 Task: Add Sprouts Organic Pumpkin to the cart.
Action: Mouse pressed left at (31, 102)
Screenshot: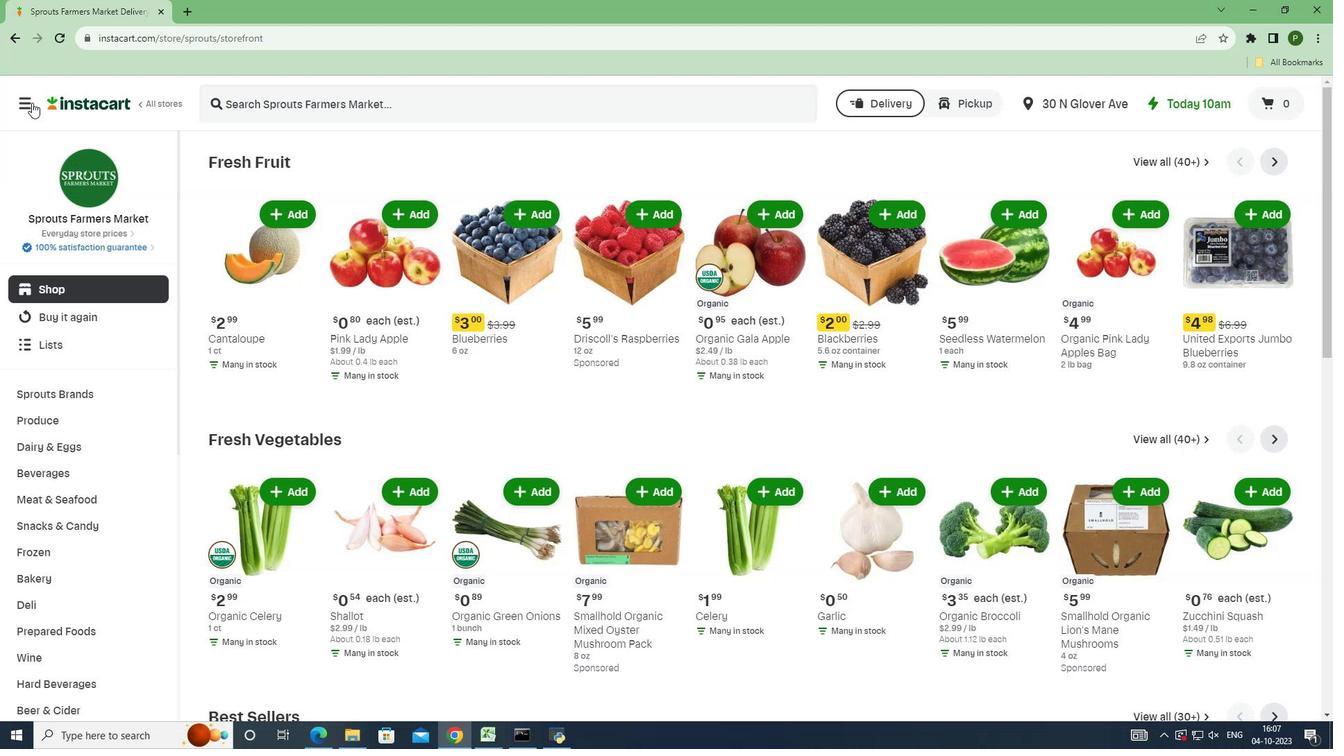 
Action: Mouse moved to (77, 384)
Screenshot: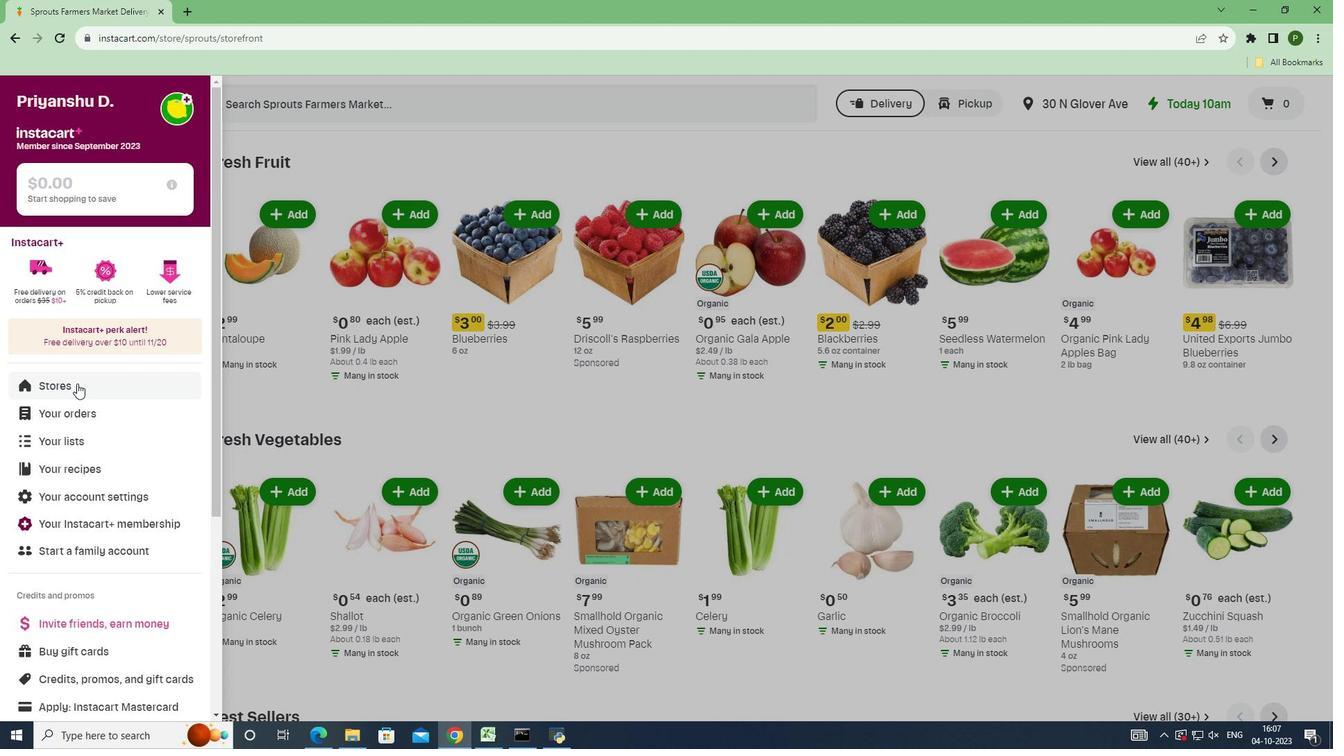 
Action: Mouse pressed left at (77, 384)
Screenshot: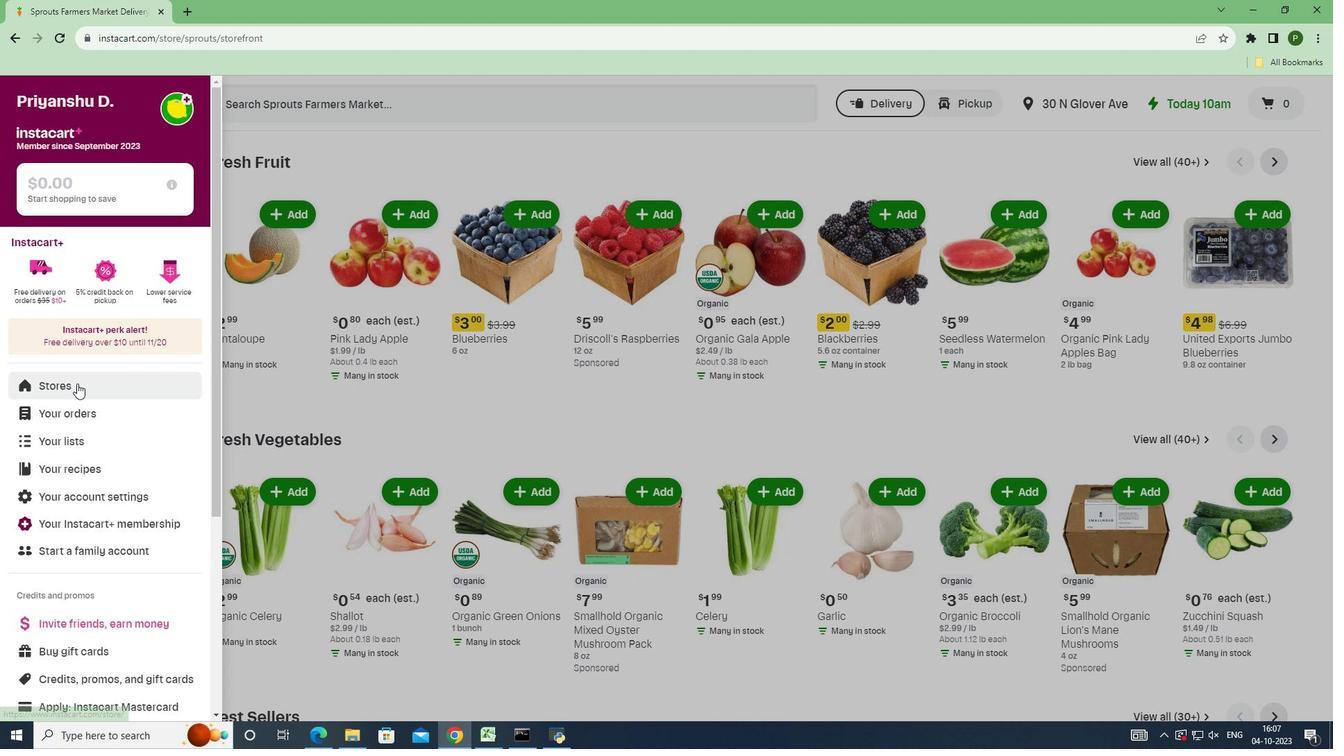 
Action: Mouse moved to (313, 166)
Screenshot: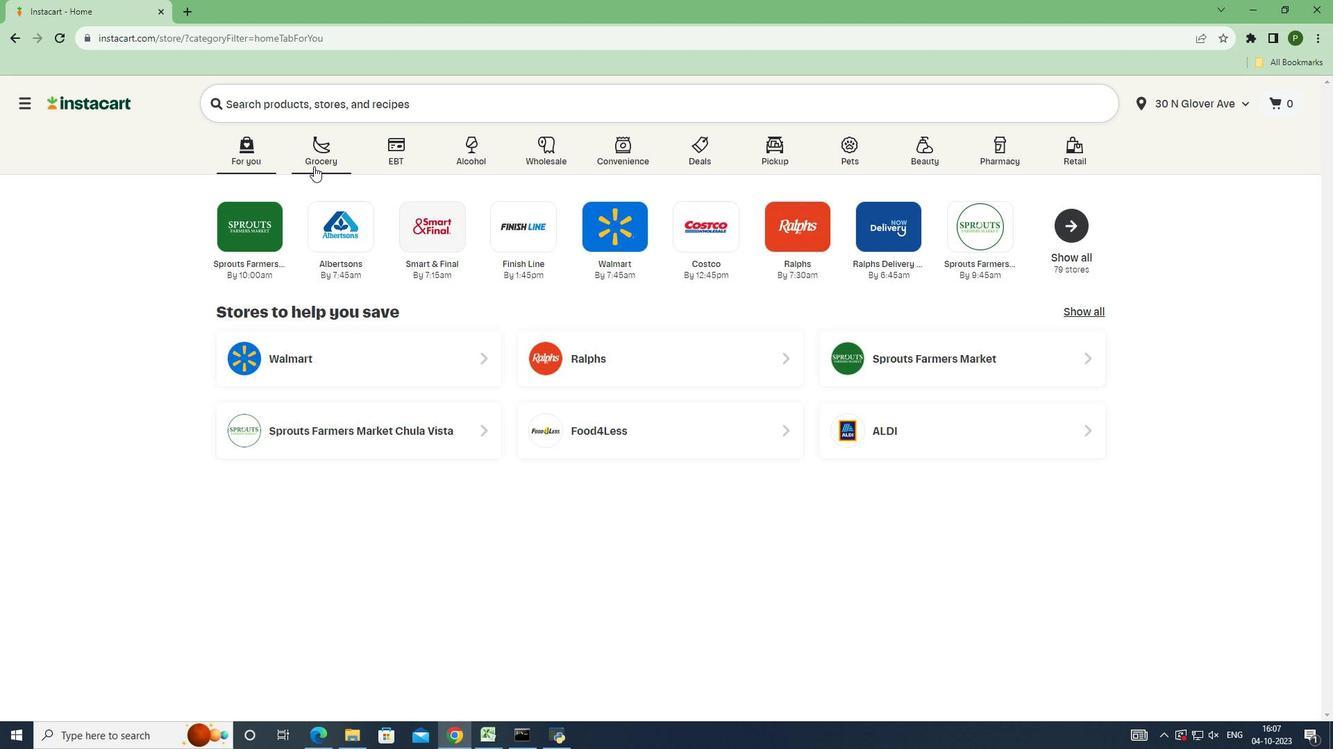 
Action: Mouse pressed left at (313, 166)
Screenshot: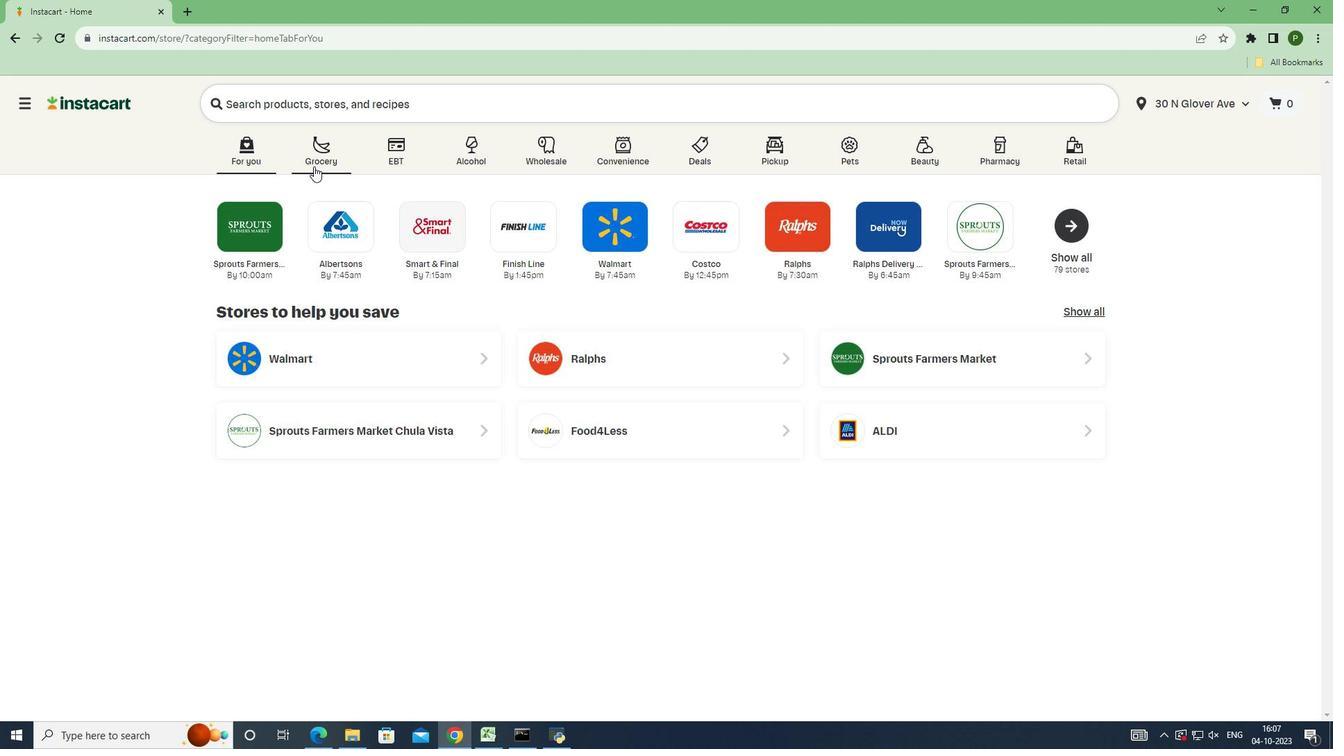 
Action: Mouse moved to (872, 334)
Screenshot: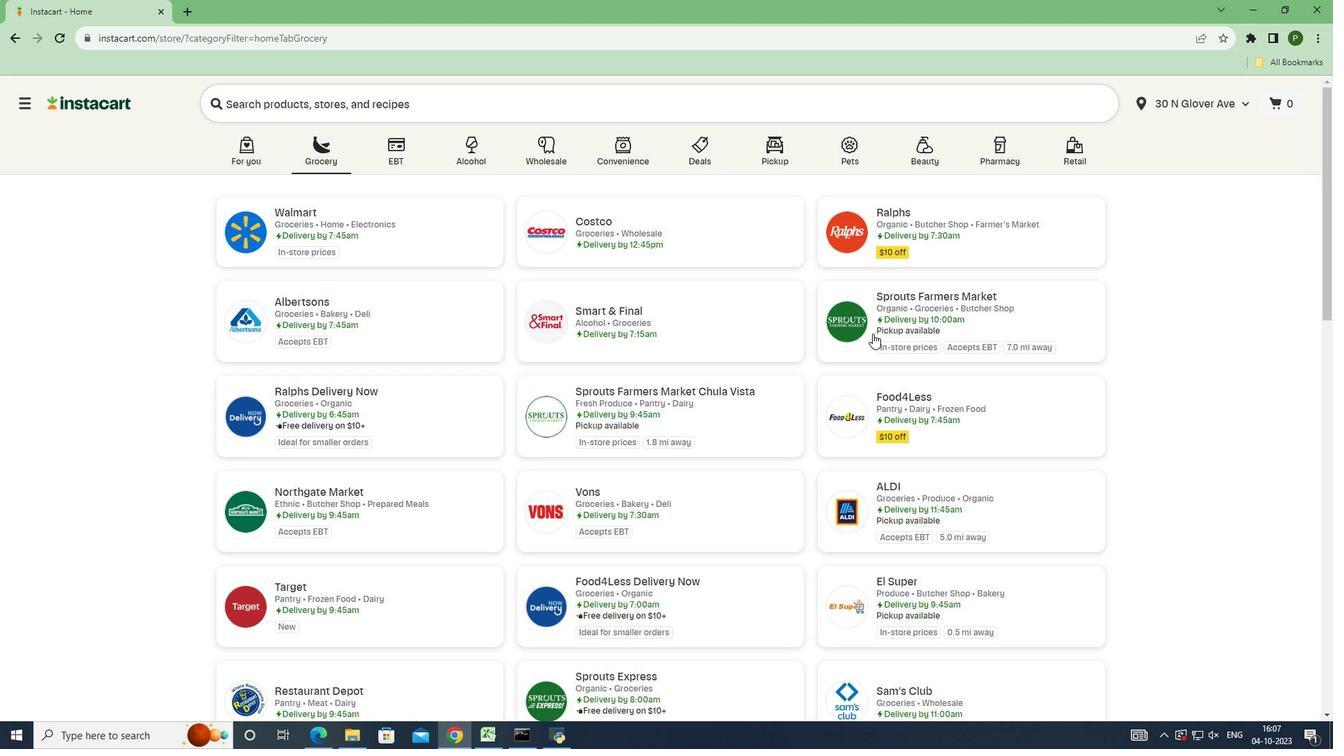 
Action: Mouse pressed left at (872, 334)
Screenshot: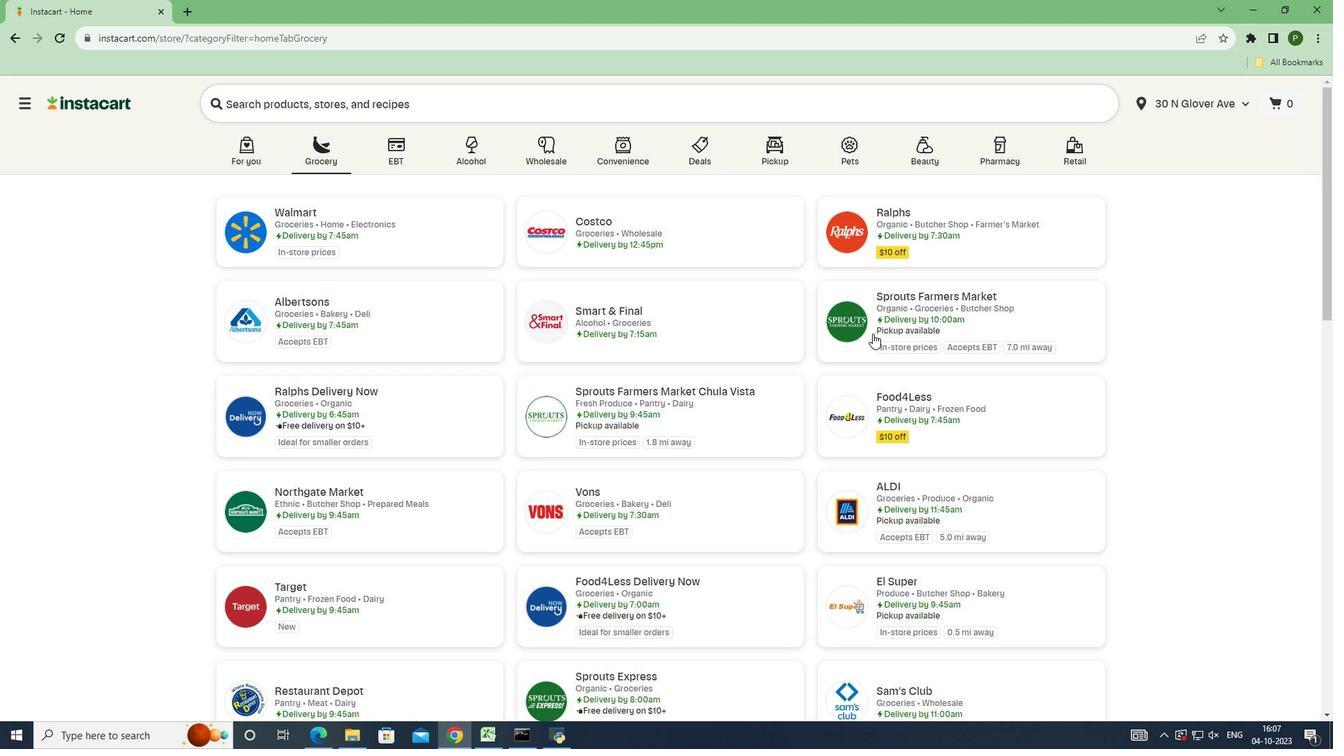 
Action: Mouse moved to (138, 397)
Screenshot: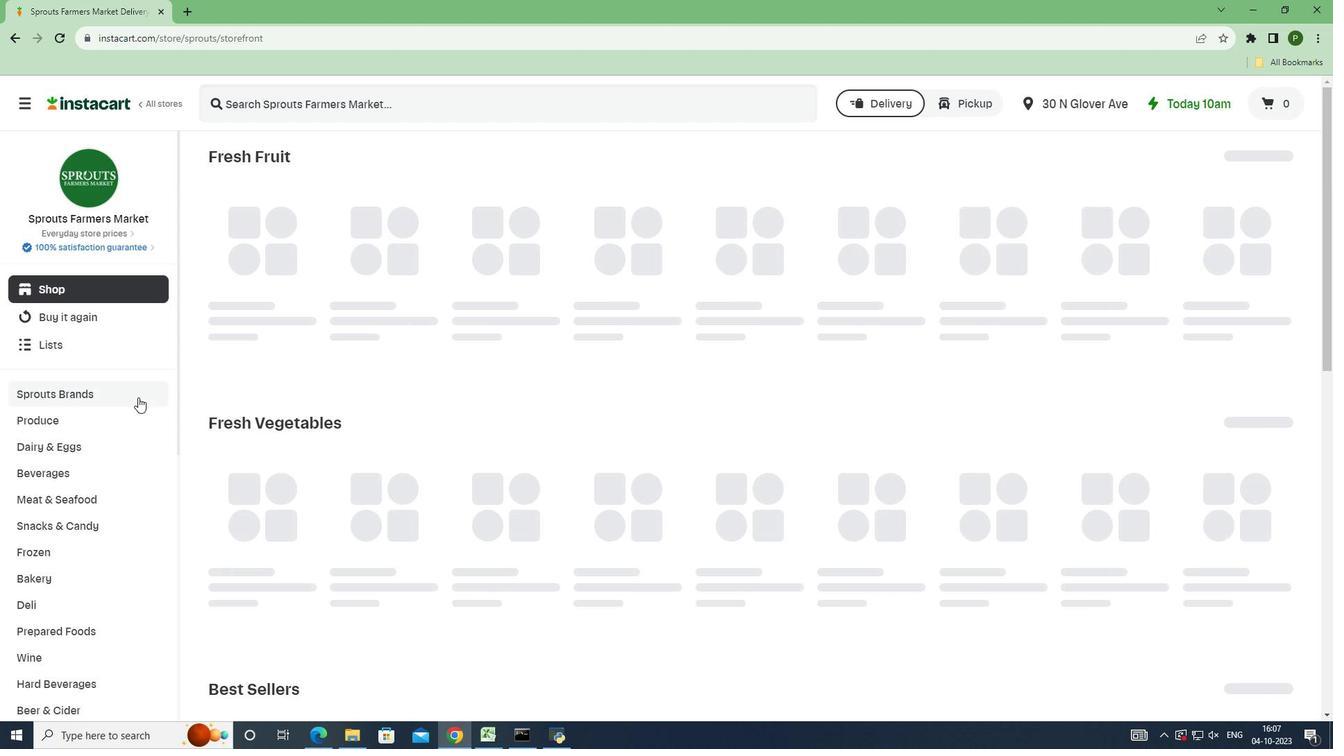 
Action: Mouse pressed left at (138, 397)
Screenshot: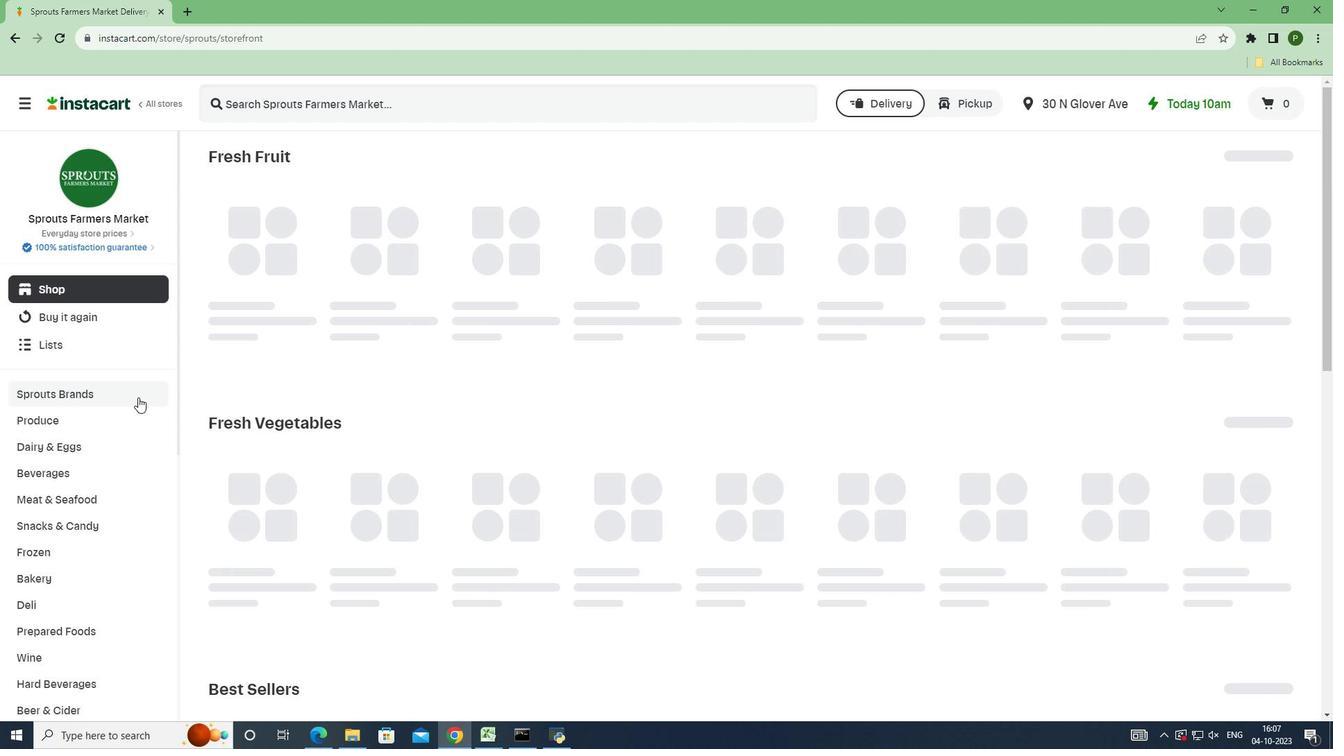 
Action: Mouse moved to (104, 498)
Screenshot: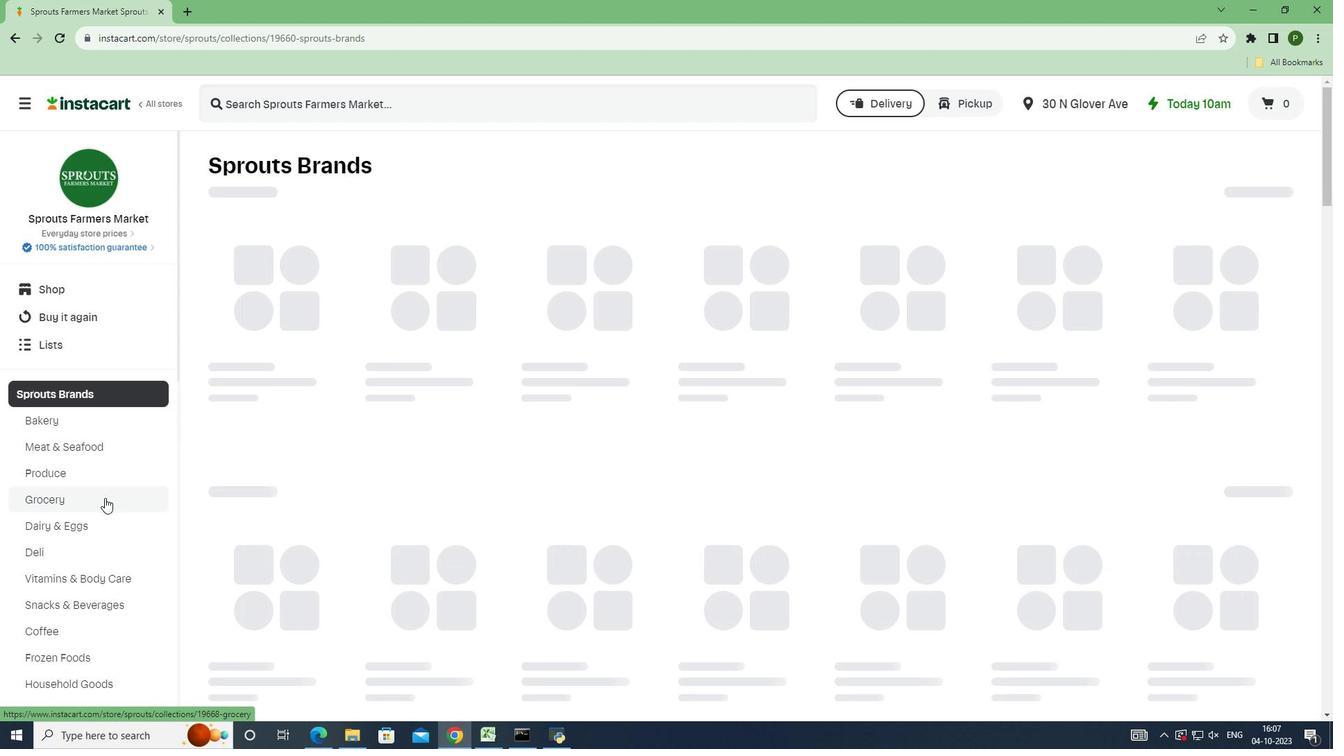 
Action: Mouse pressed left at (104, 498)
Screenshot: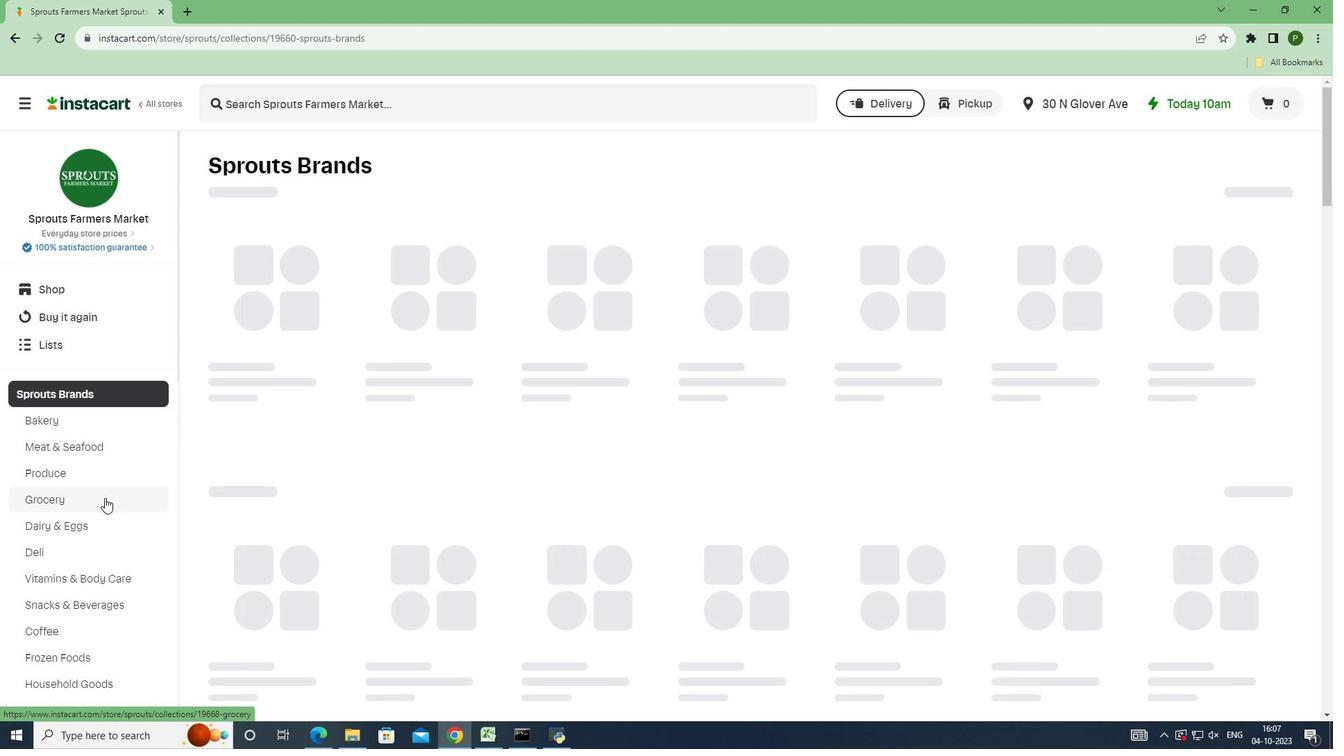 
Action: Mouse moved to (465, 420)
Screenshot: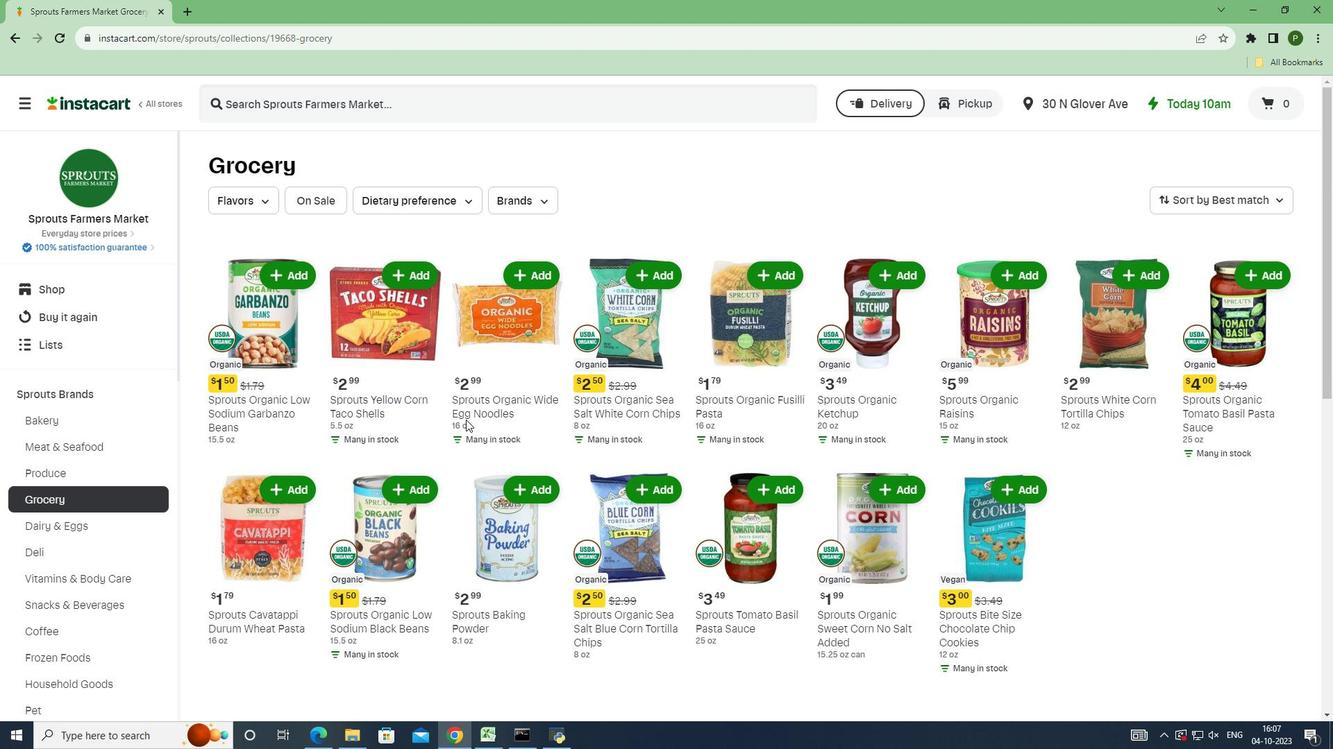 
Action: Mouse scrolled (465, 419) with delta (0, 0)
Screenshot: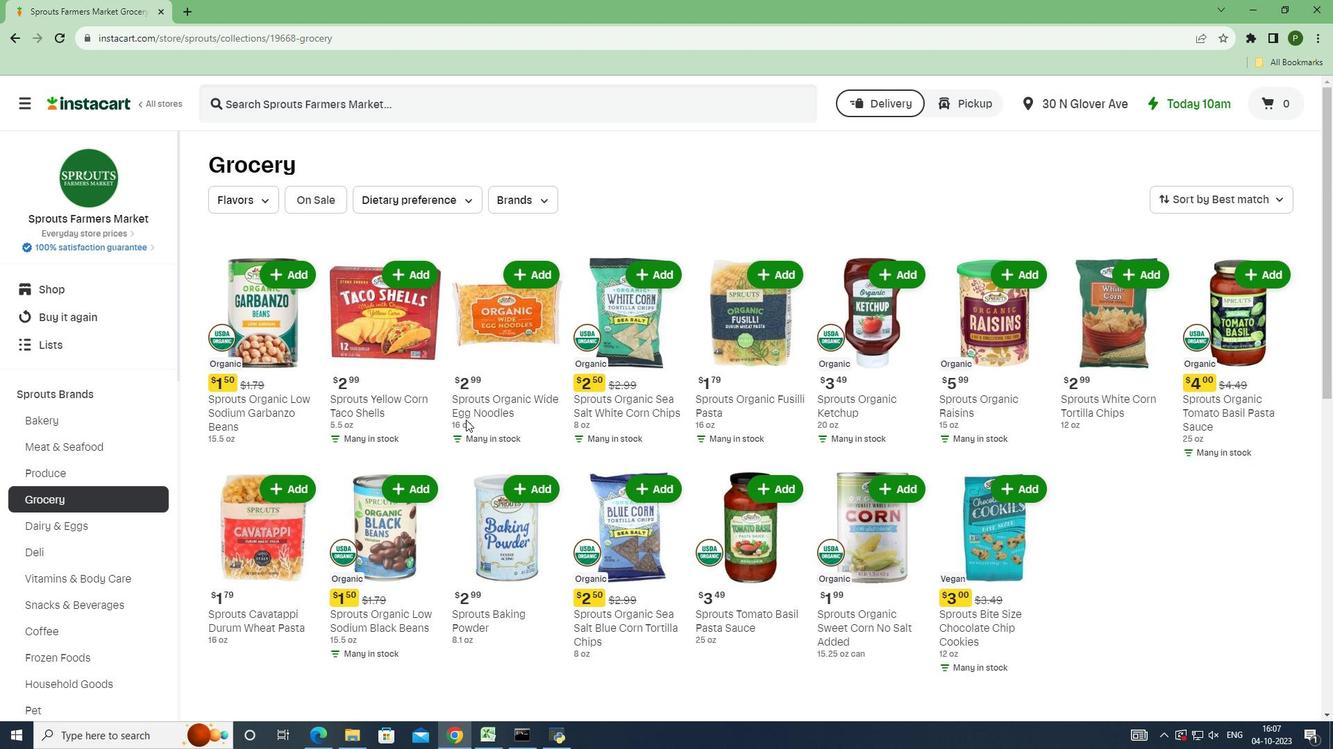
Action: Mouse scrolled (465, 419) with delta (0, 0)
Screenshot: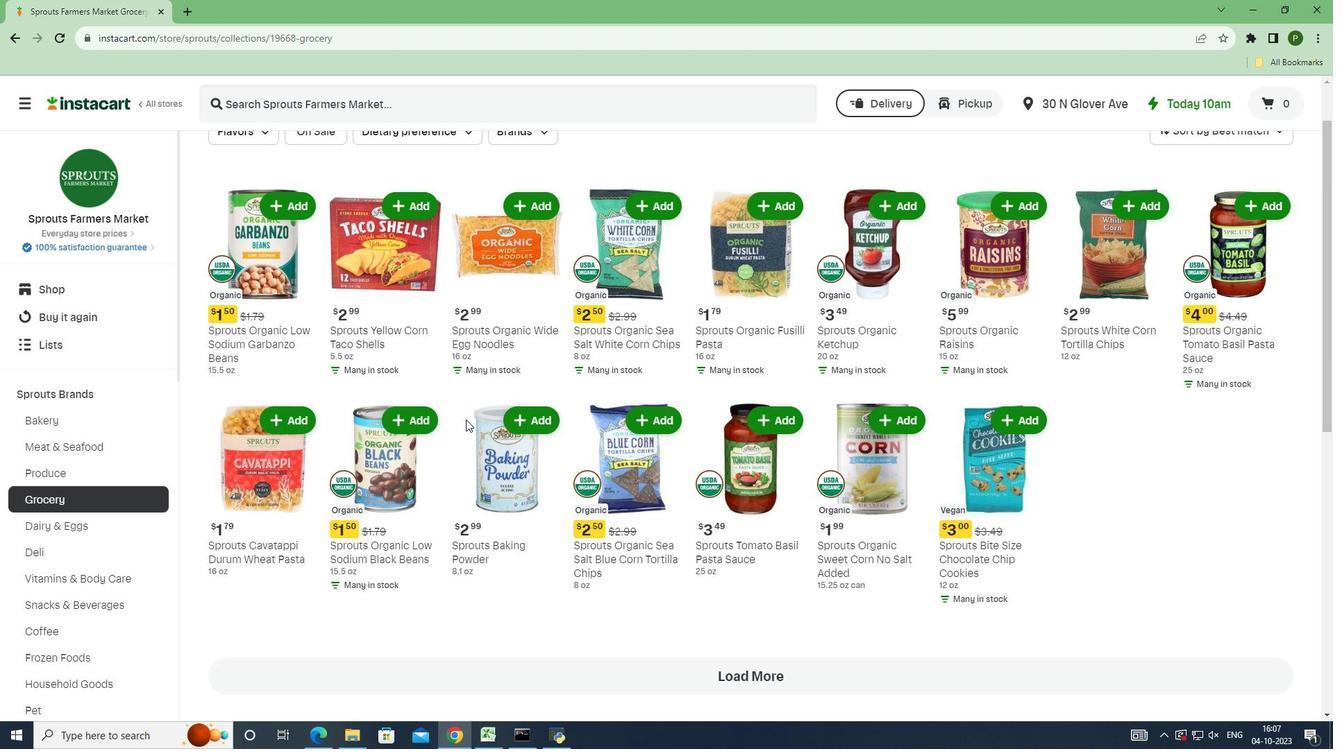 
Action: Mouse scrolled (465, 419) with delta (0, 0)
Screenshot: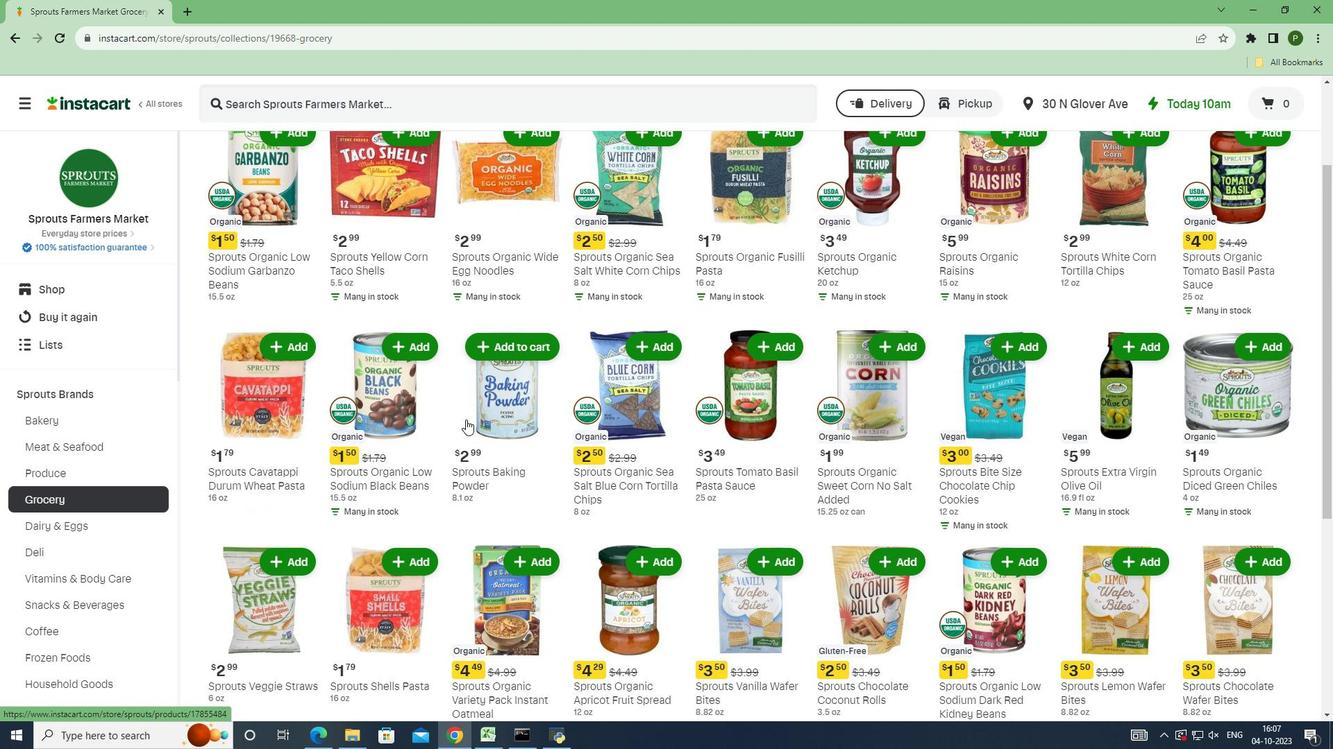 
Action: Mouse scrolled (465, 419) with delta (0, 0)
Screenshot: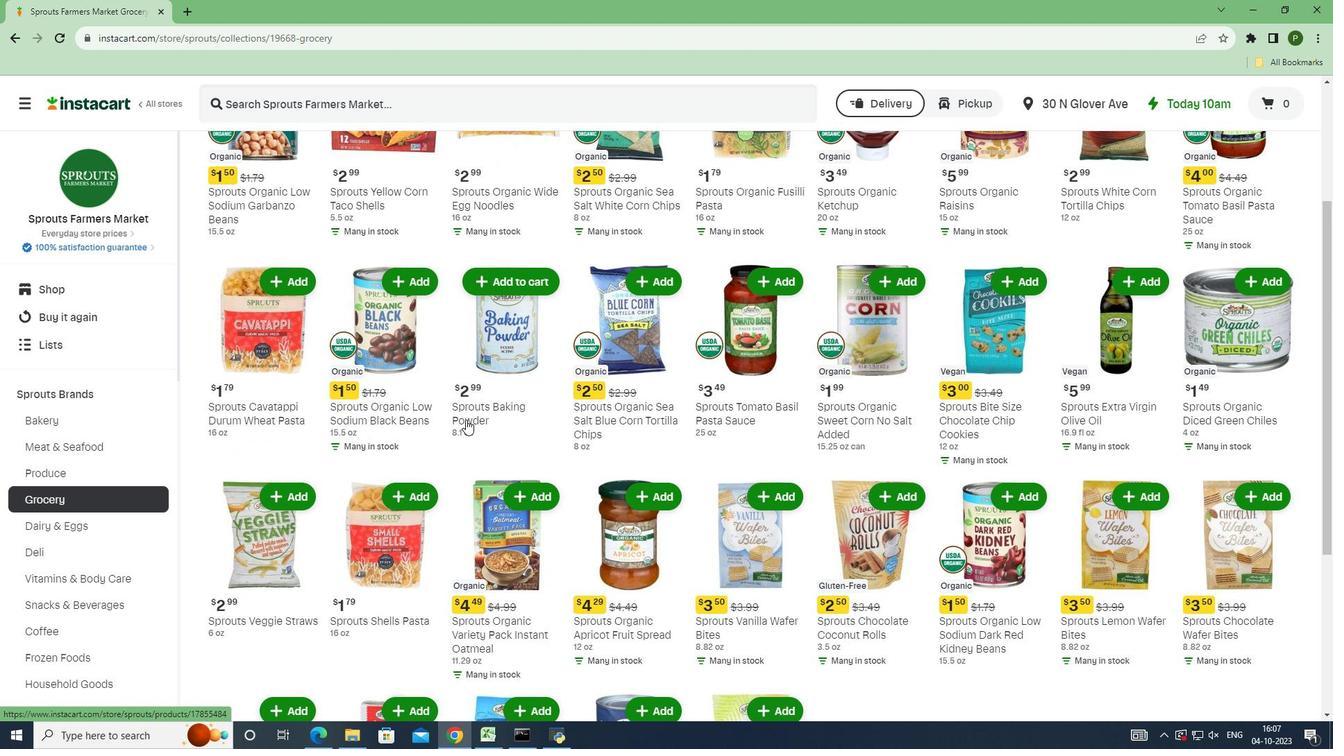 
Action: Mouse scrolled (465, 419) with delta (0, 0)
Screenshot: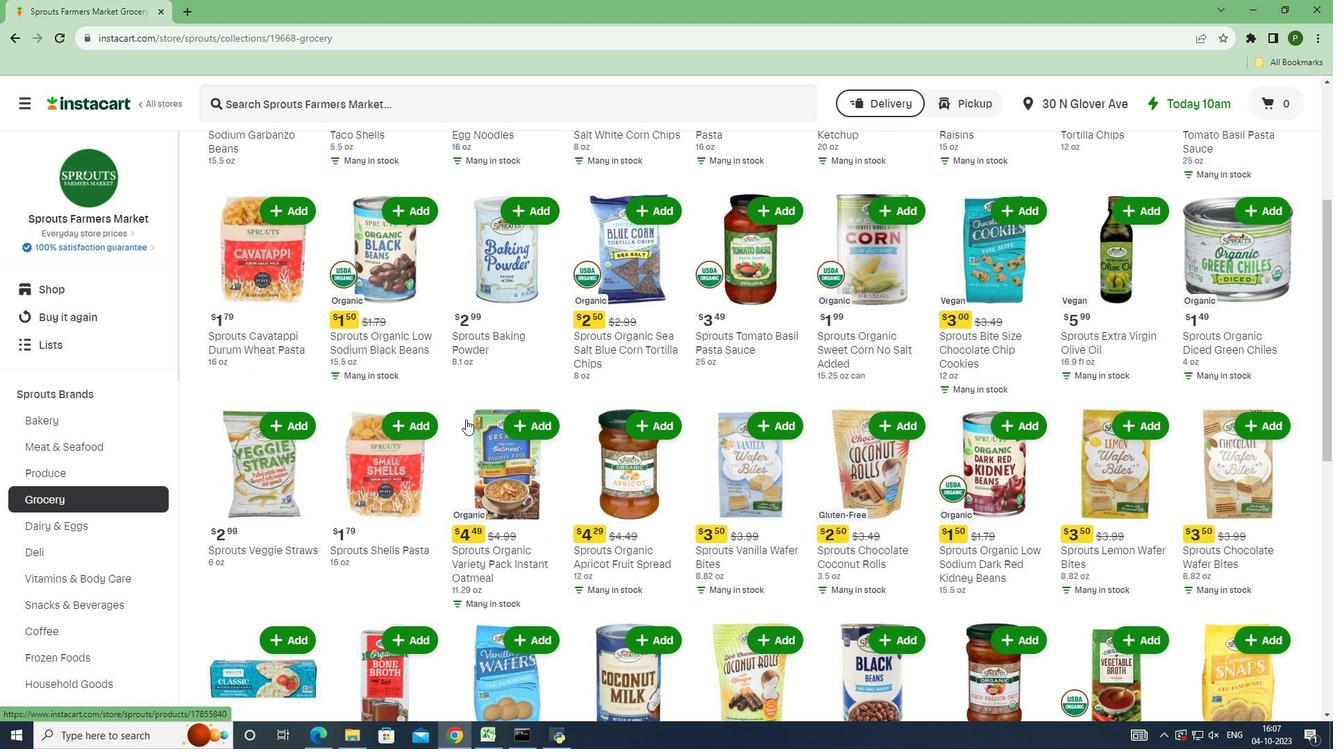 
Action: Mouse scrolled (465, 419) with delta (0, 0)
Screenshot: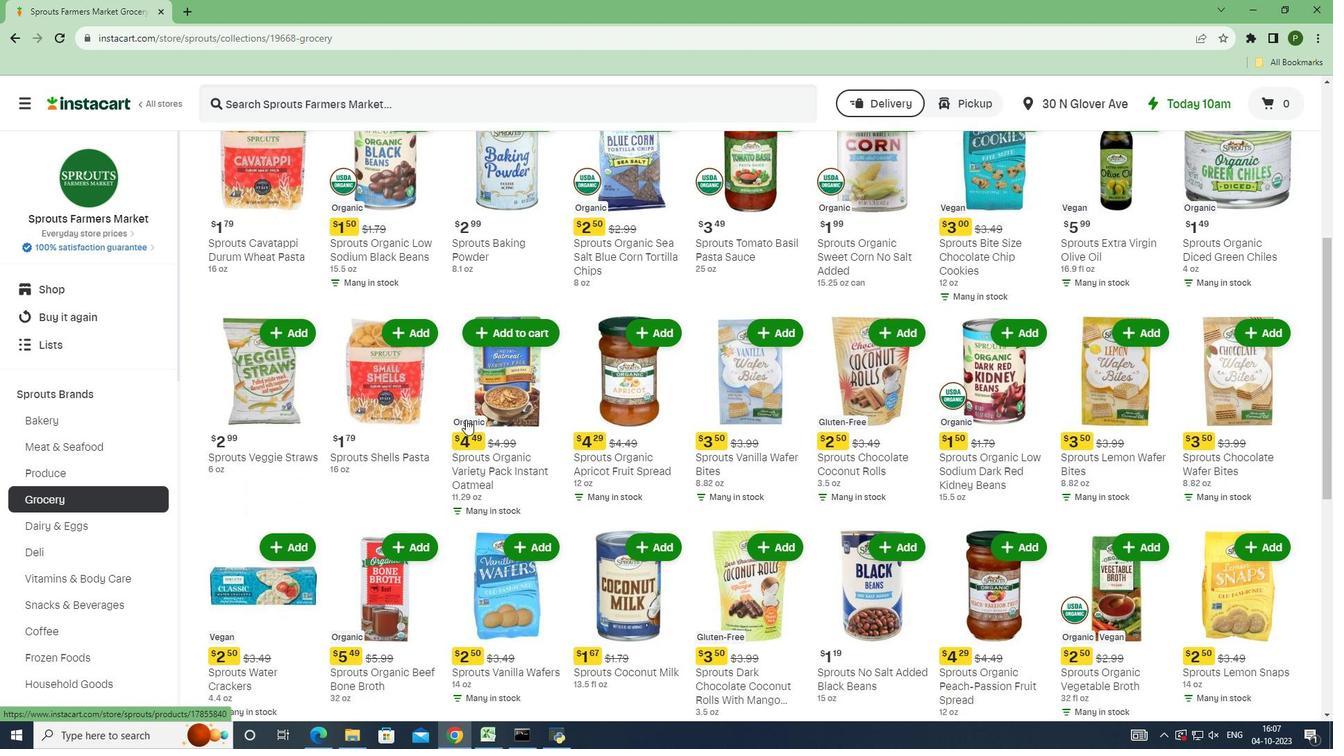 
Action: Mouse scrolled (465, 419) with delta (0, 0)
Screenshot: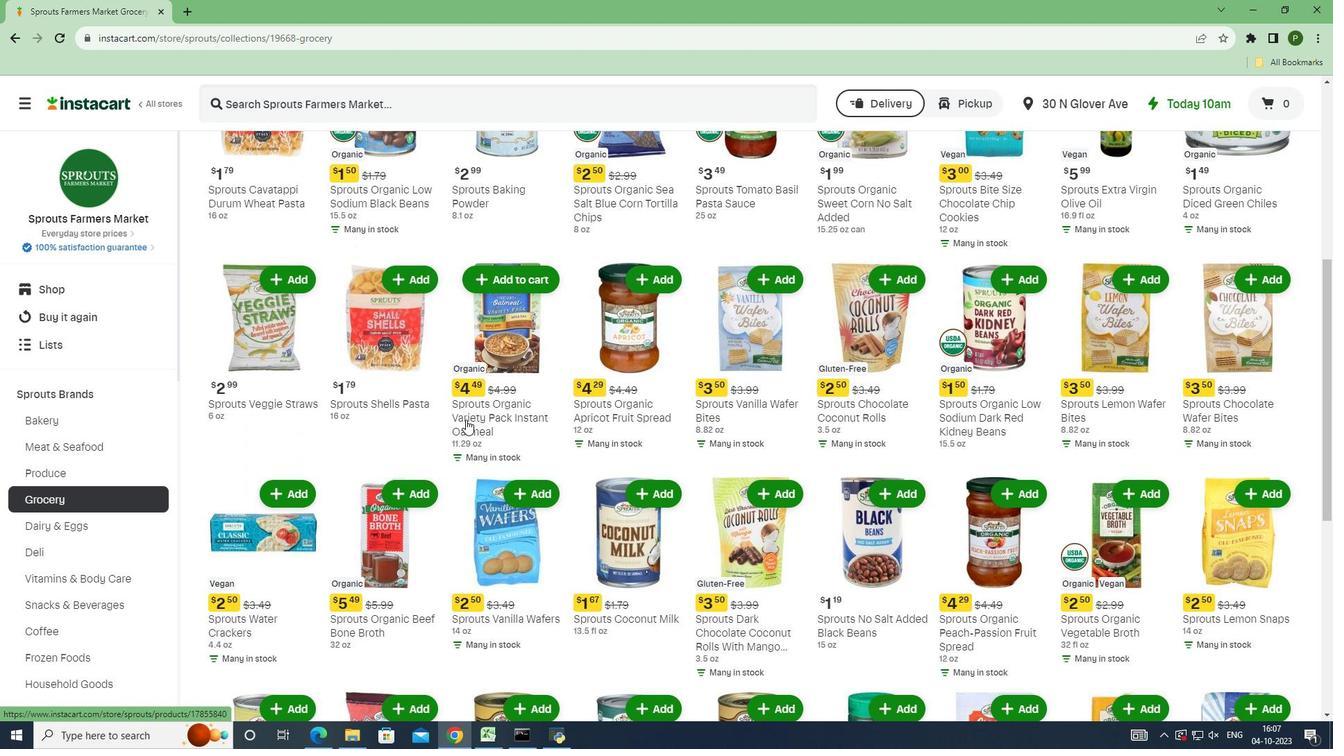 
Action: Mouse scrolled (465, 419) with delta (0, 0)
Screenshot: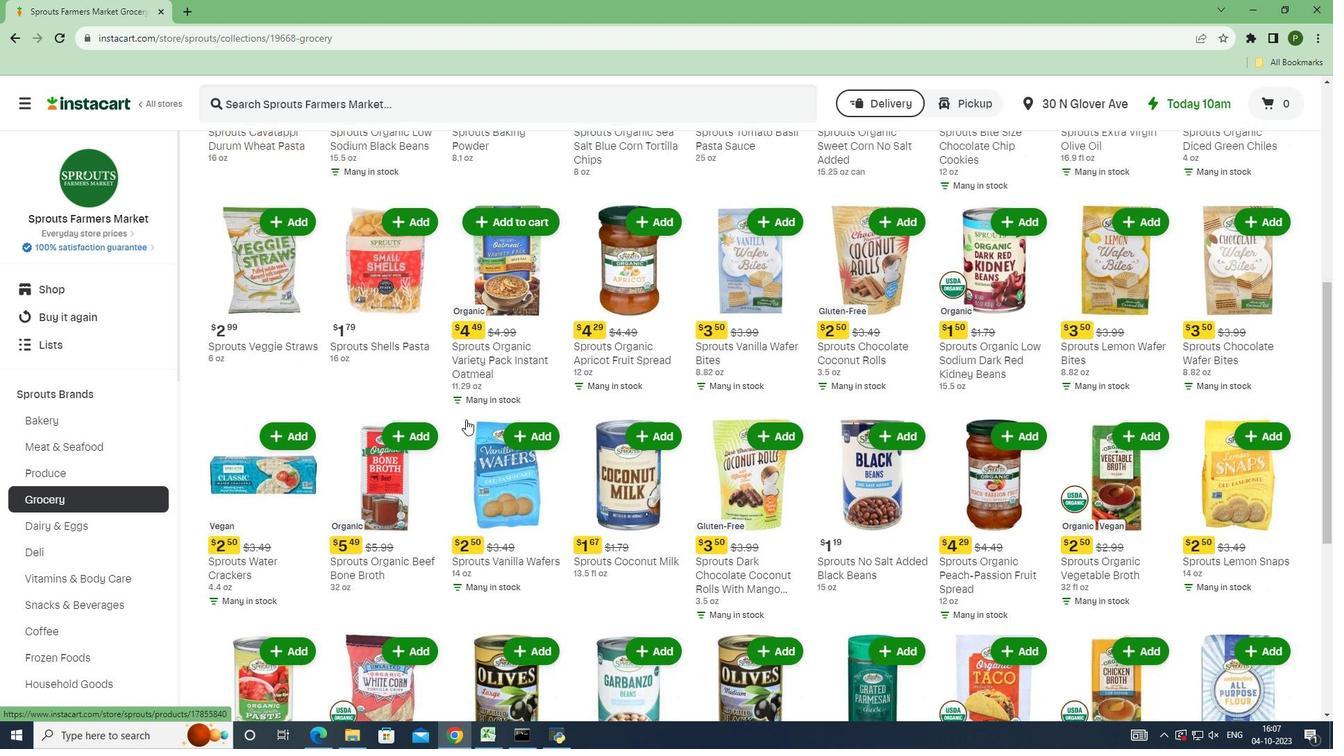 
Action: Mouse scrolled (465, 419) with delta (0, 0)
Screenshot: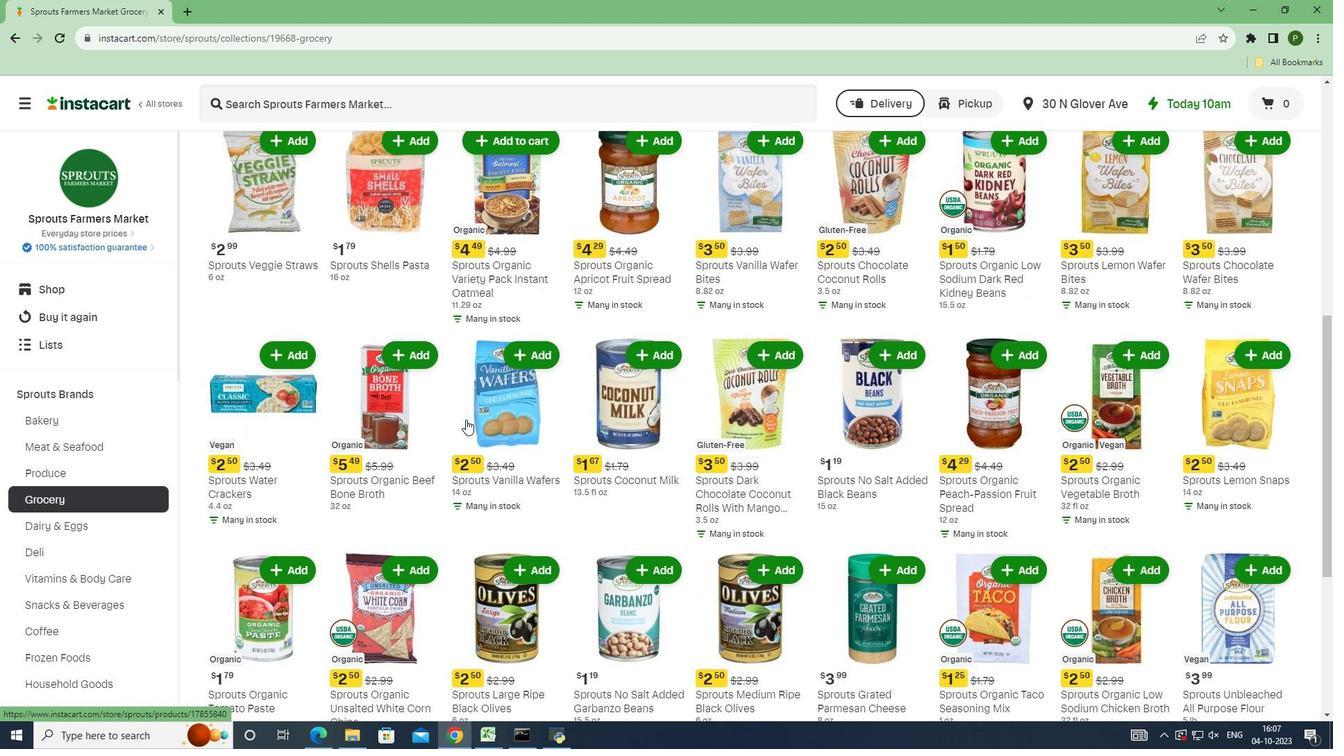 
Action: Mouse scrolled (465, 419) with delta (0, 0)
Screenshot: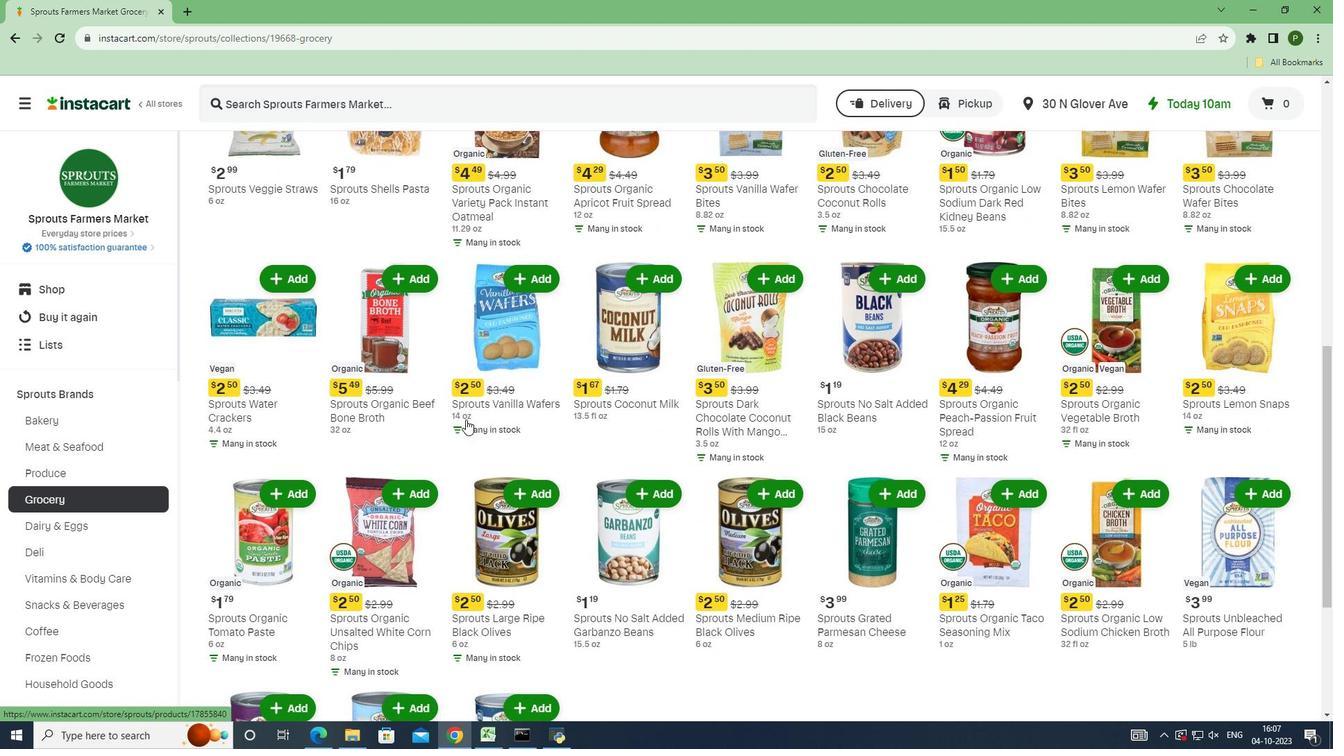 
Action: Mouse scrolled (465, 419) with delta (0, 0)
Screenshot: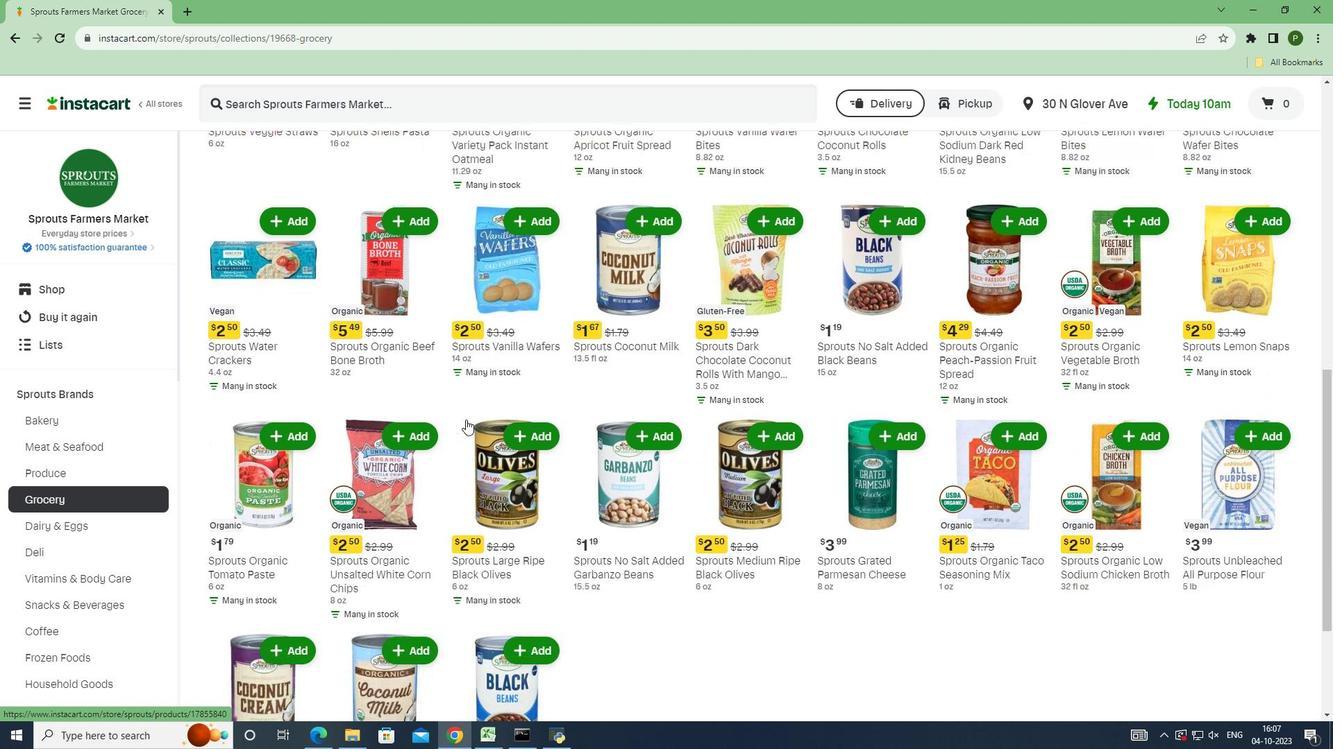 
Action: Mouse scrolled (465, 419) with delta (0, 0)
Screenshot: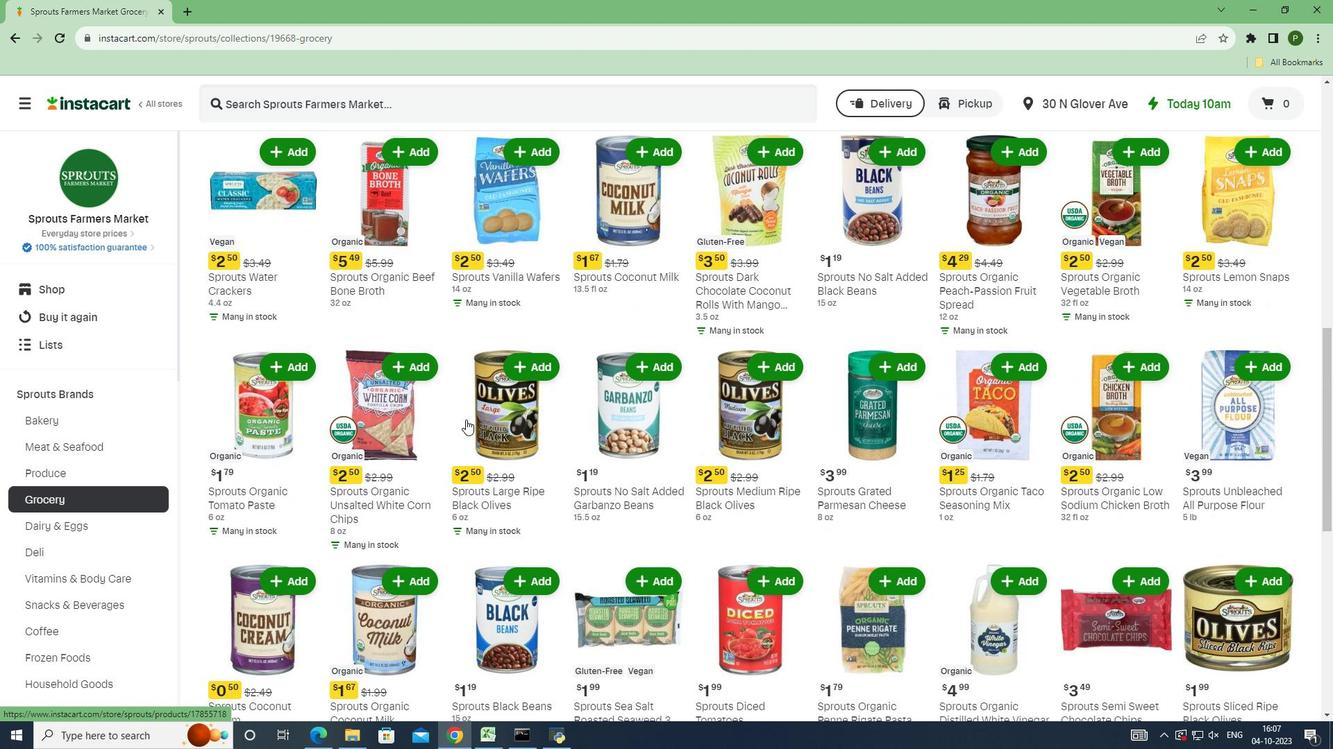 
Action: Mouse scrolled (465, 419) with delta (0, 0)
Screenshot: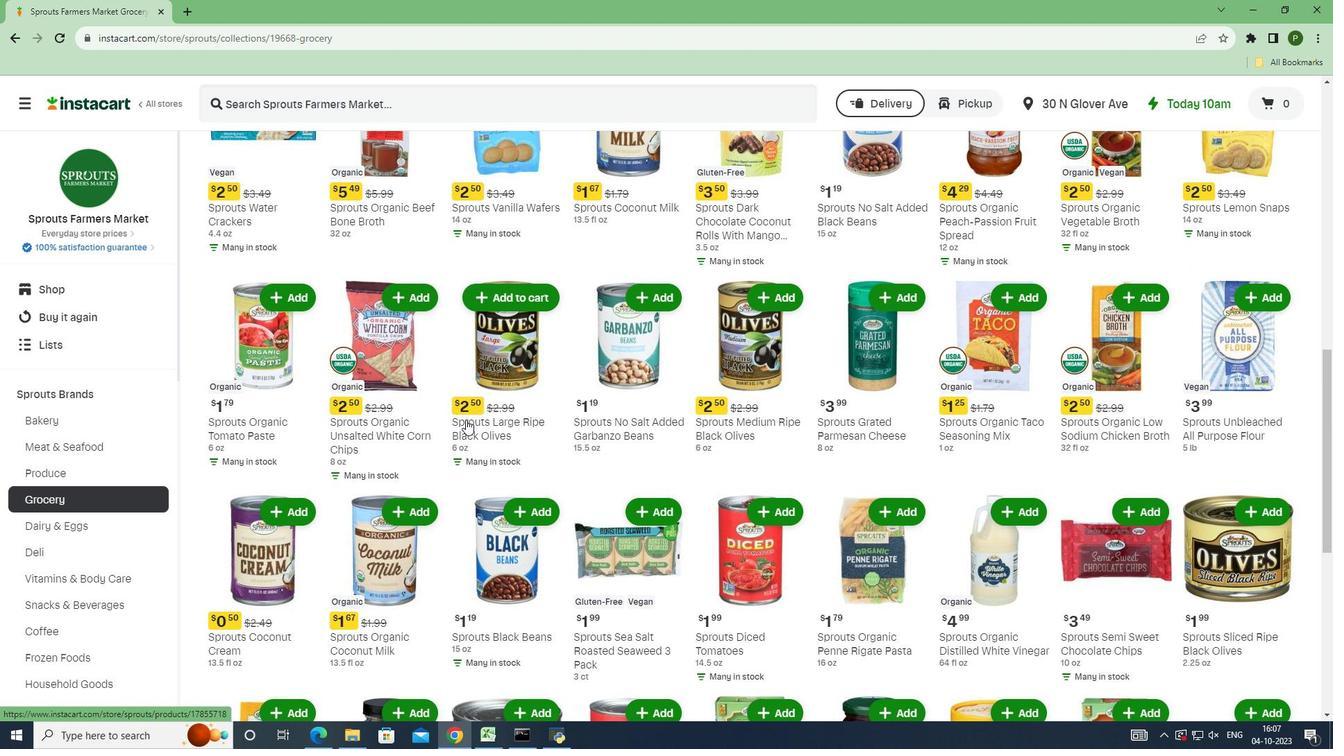 
Action: Mouse scrolled (465, 419) with delta (0, 0)
Screenshot: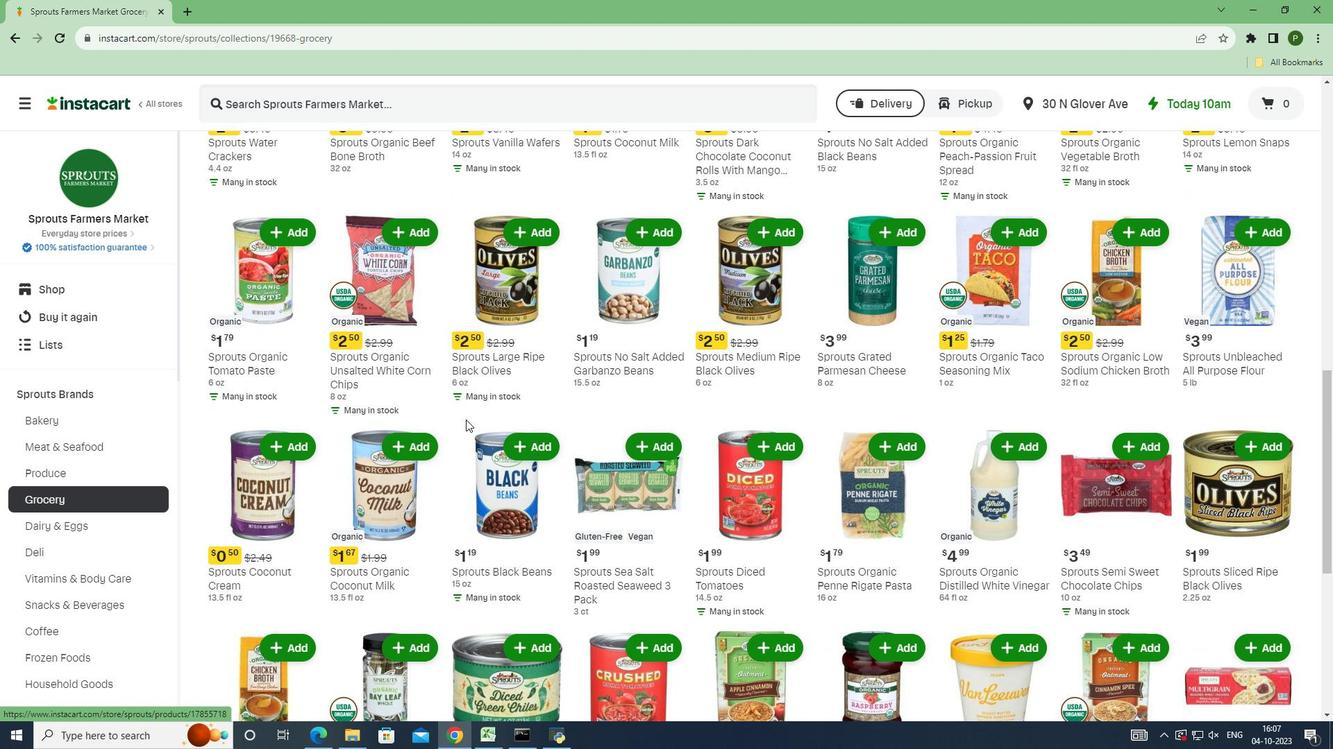 
Action: Mouse scrolled (465, 419) with delta (0, 0)
Screenshot: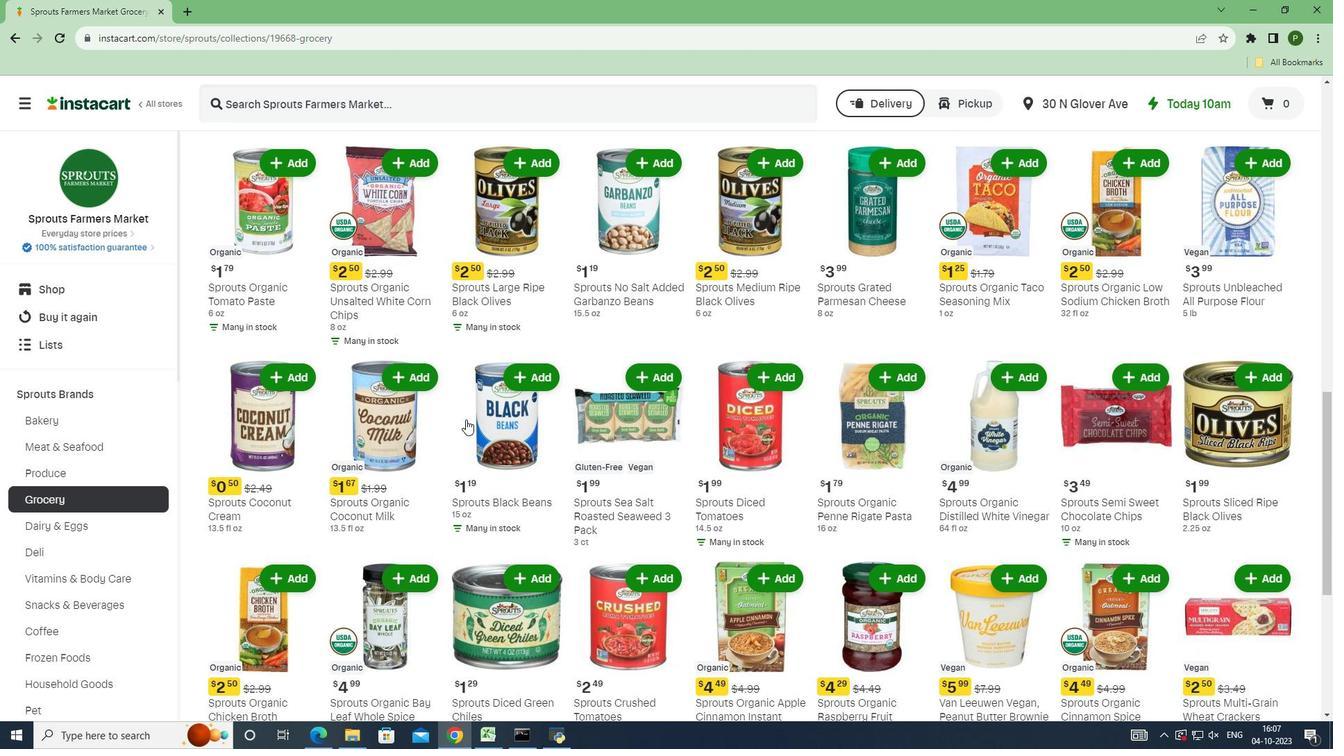
Action: Mouse scrolled (465, 419) with delta (0, 0)
Screenshot: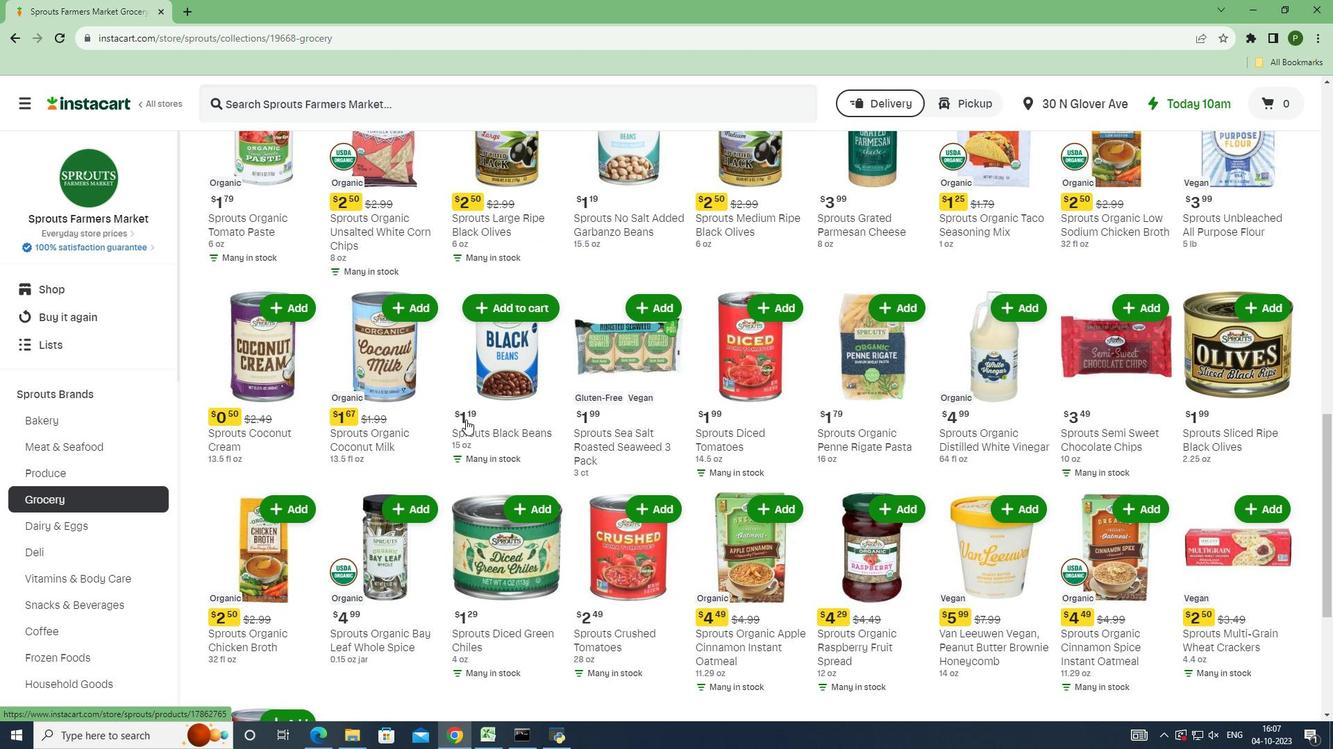 
Action: Mouse scrolled (465, 419) with delta (0, 0)
Screenshot: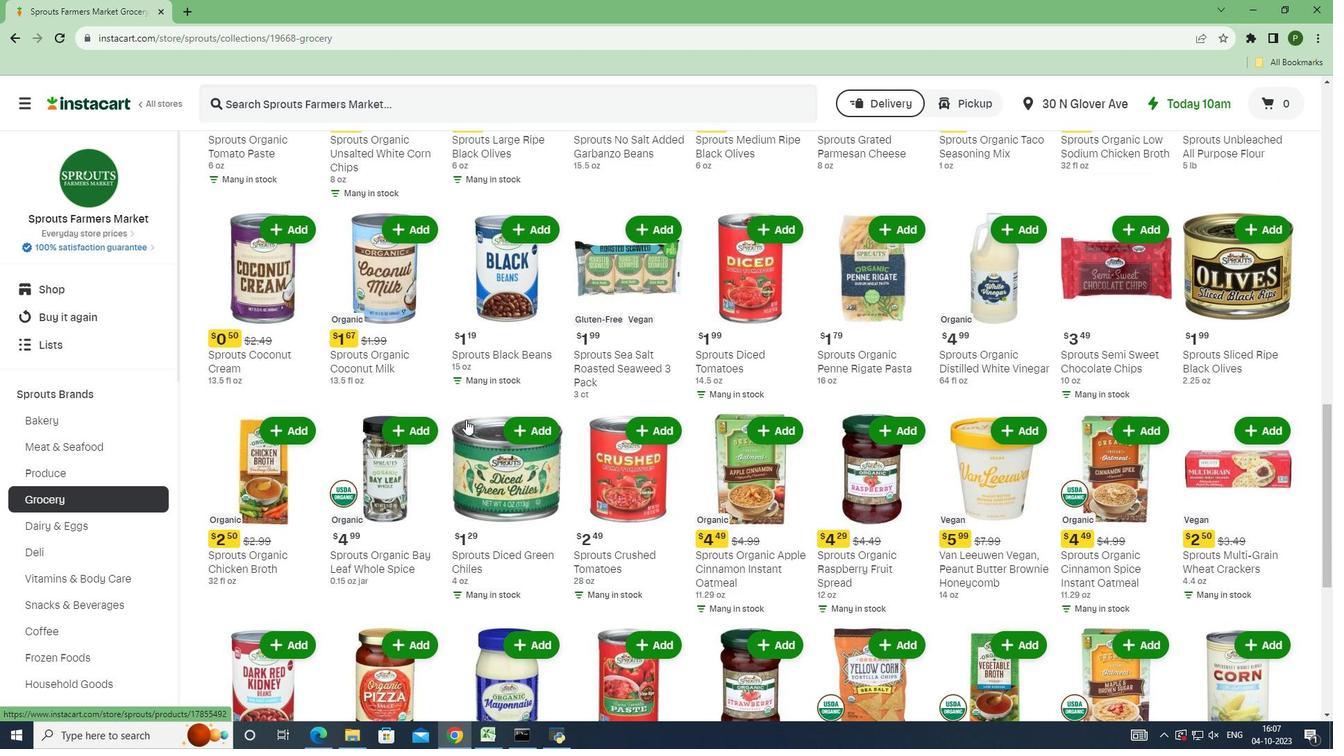 
Action: Mouse scrolled (465, 419) with delta (0, 0)
Screenshot: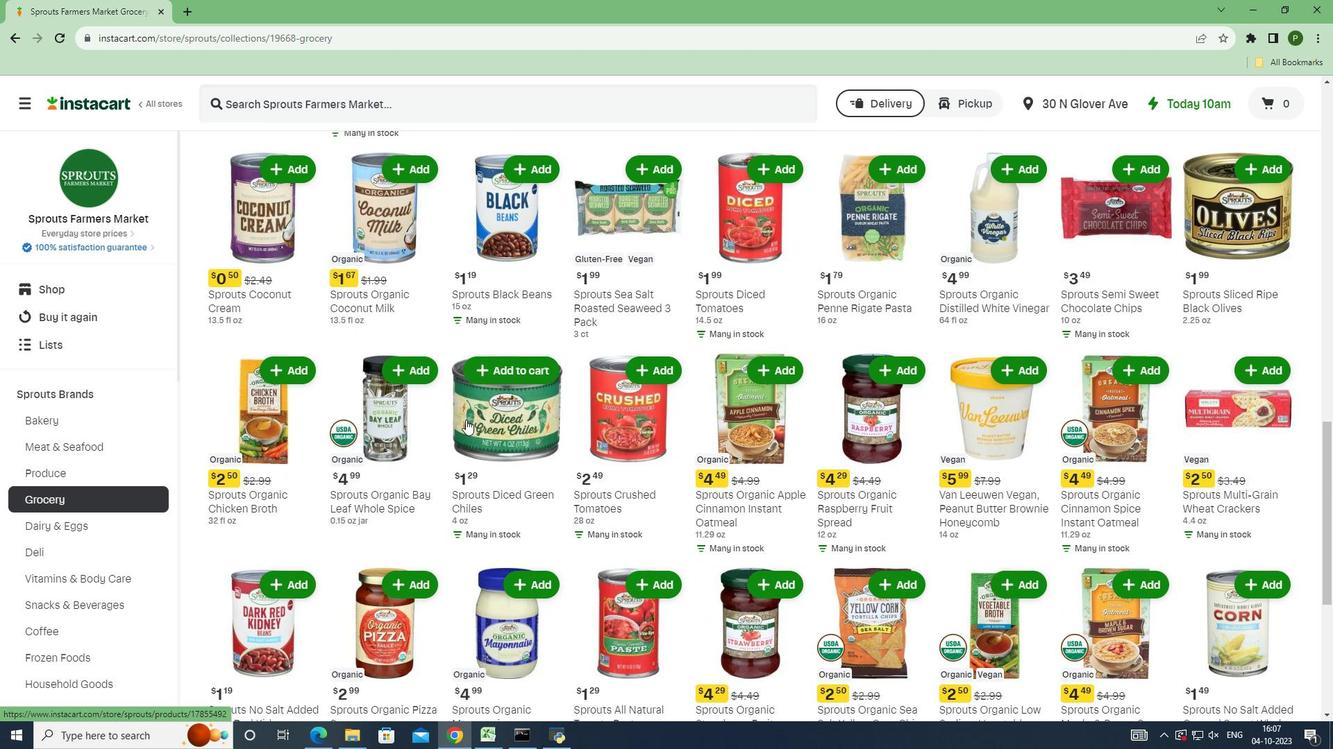 
Action: Mouse scrolled (465, 419) with delta (0, 0)
Screenshot: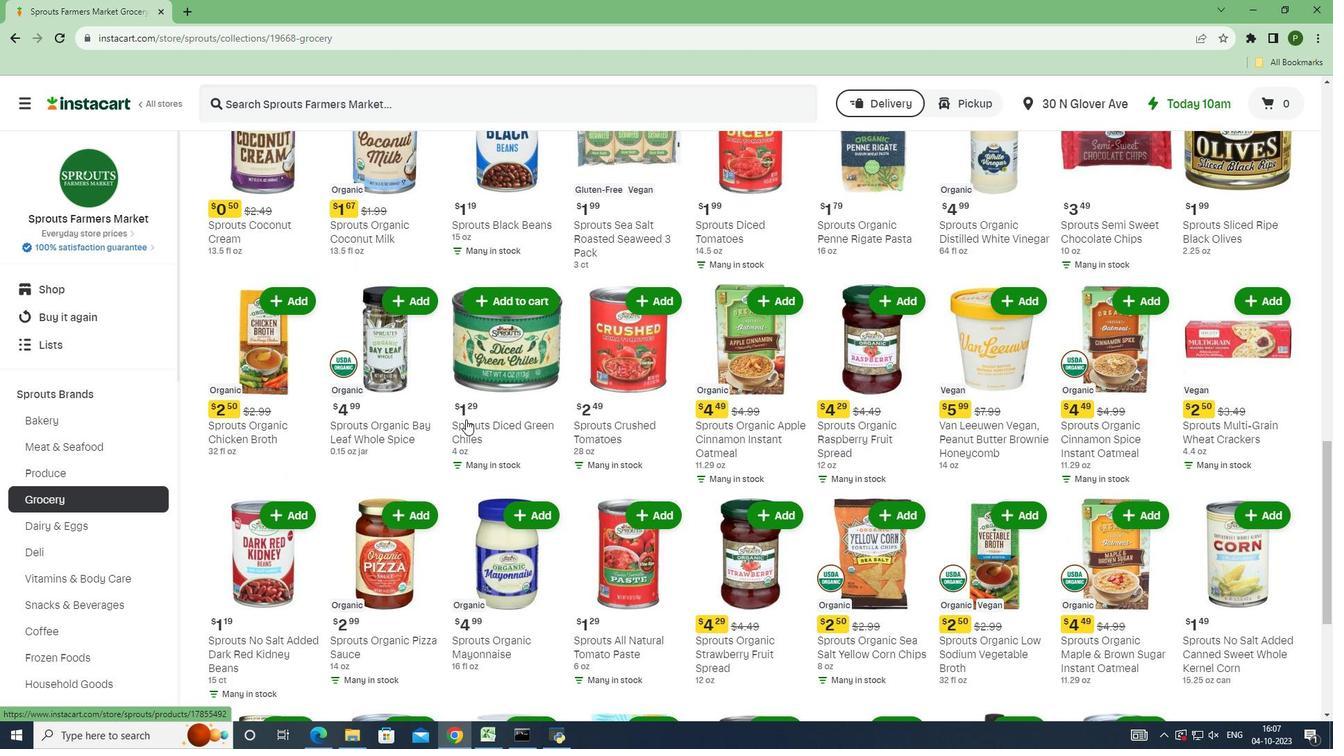 
Action: Mouse scrolled (465, 419) with delta (0, 0)
Screenshot: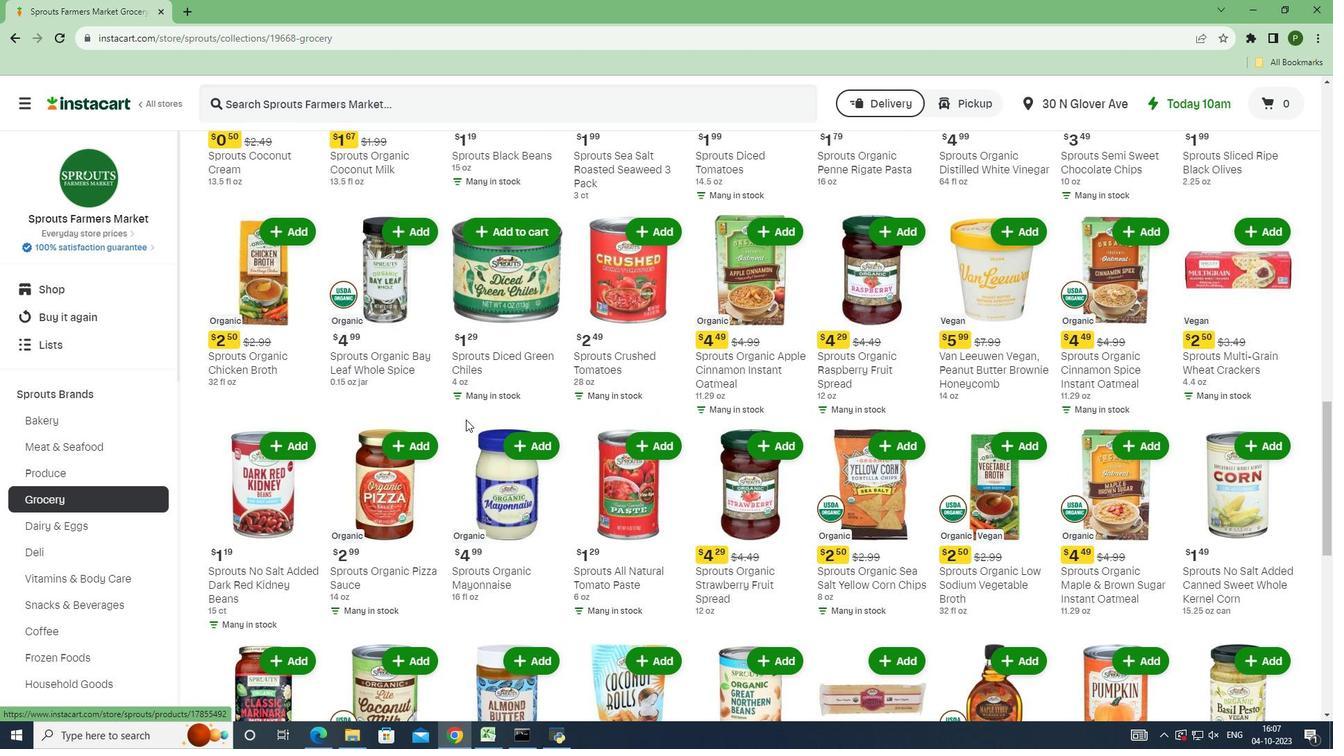 
Action: Mouse scrolled (465, 419) with delta (0, 0)
Screenshot: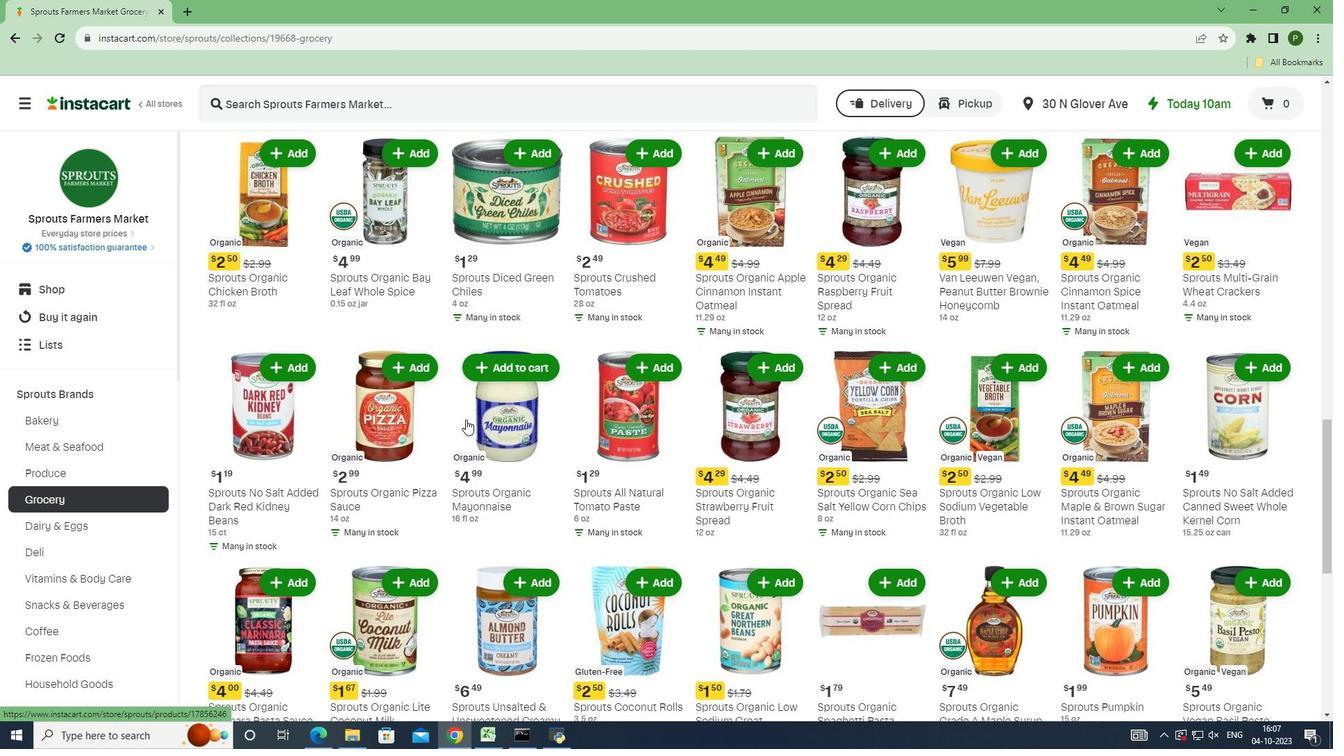 
Action: Mouse scrolled (465, 419) with delta (0, 0)
Screenshot: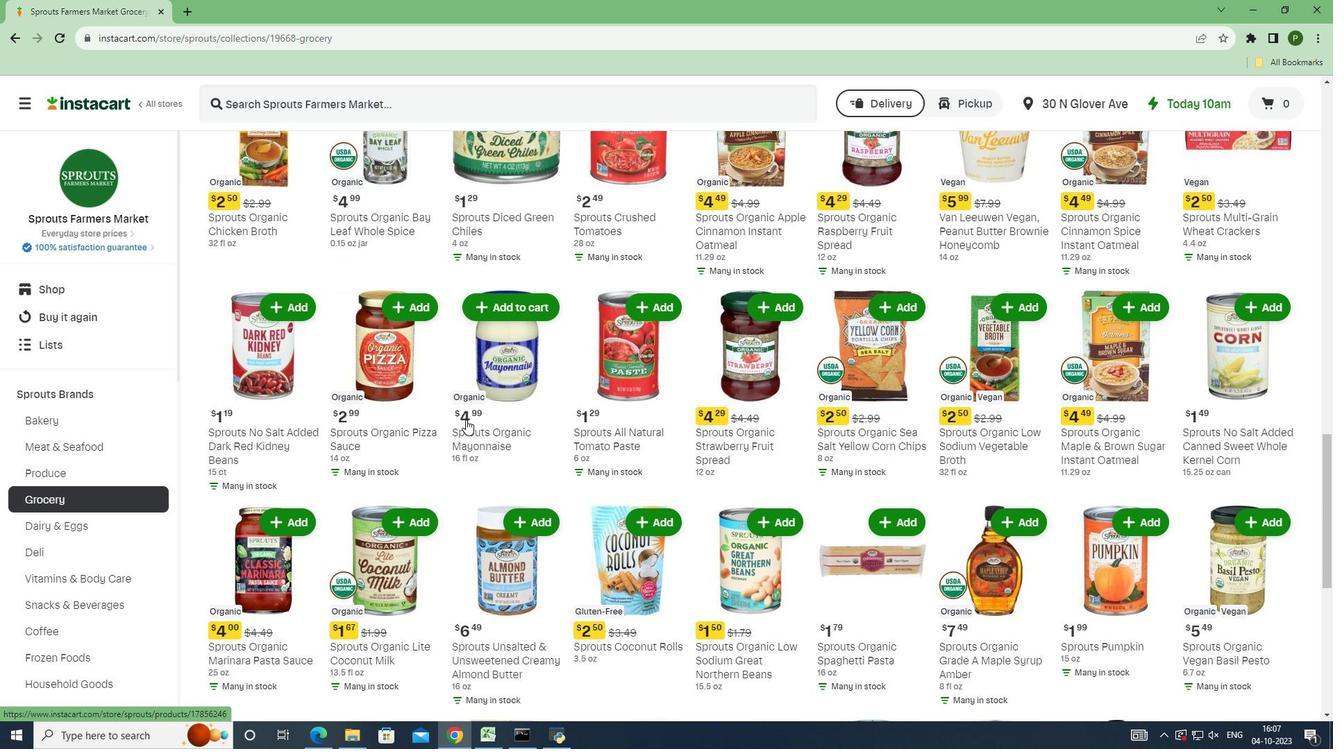 
Action: Mouse scrolled (465, 419) with delta (0, 0)
Screenshot: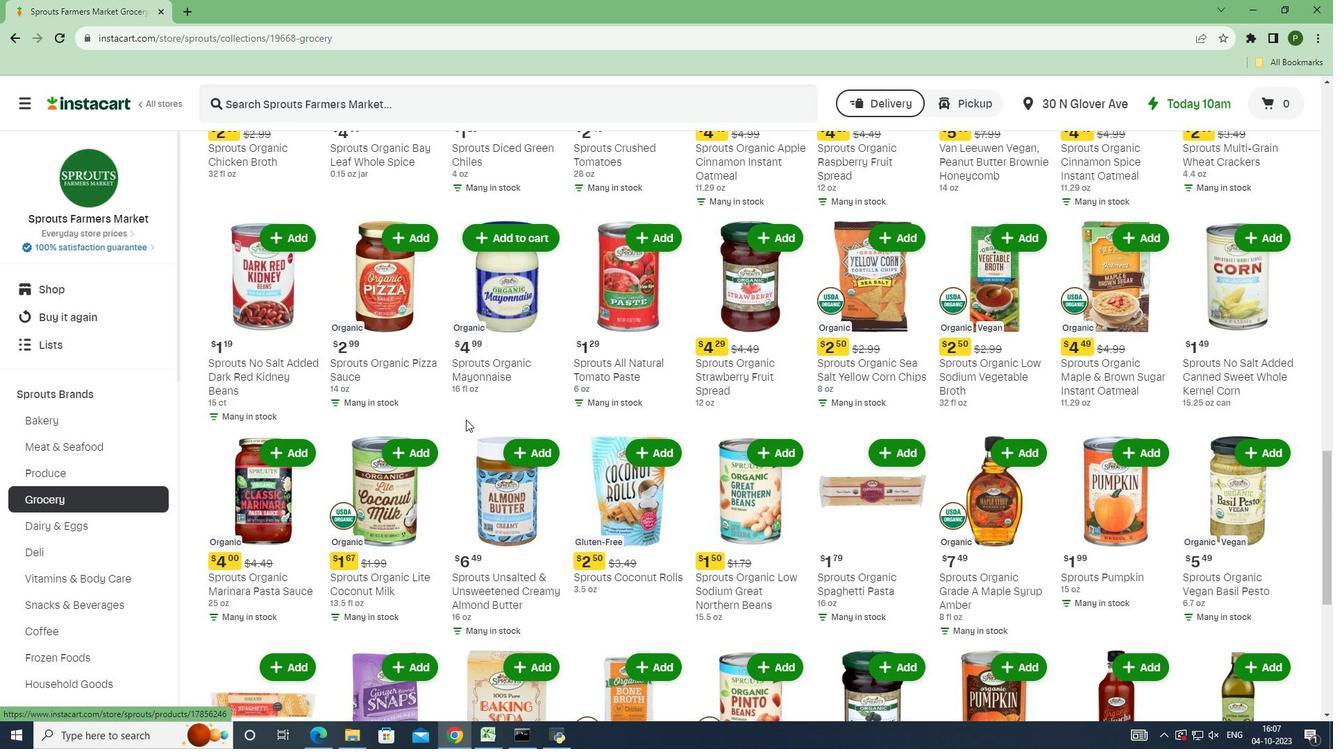 
Action: Mouse scrolled (465, 419) with delta (0, 0)
Screenshot: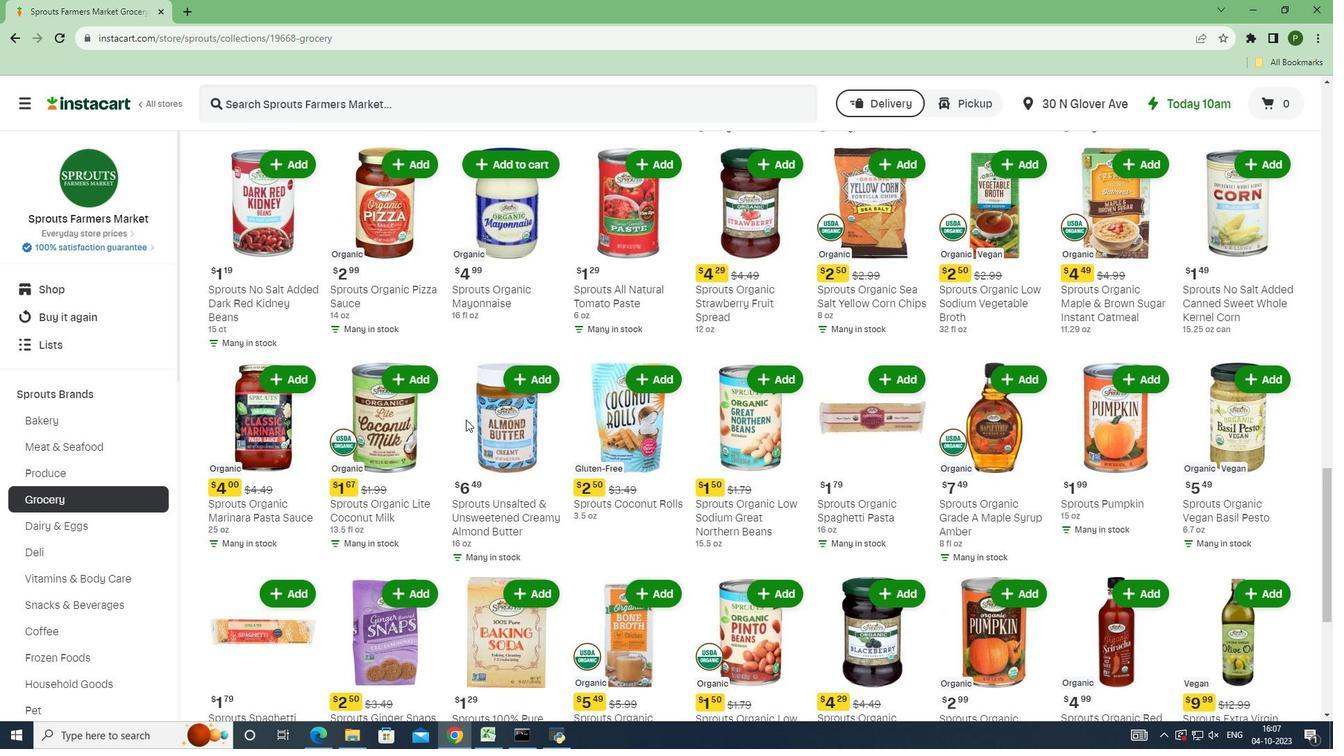 
Action: Mouse moved to (1251, 332)
Screenshot: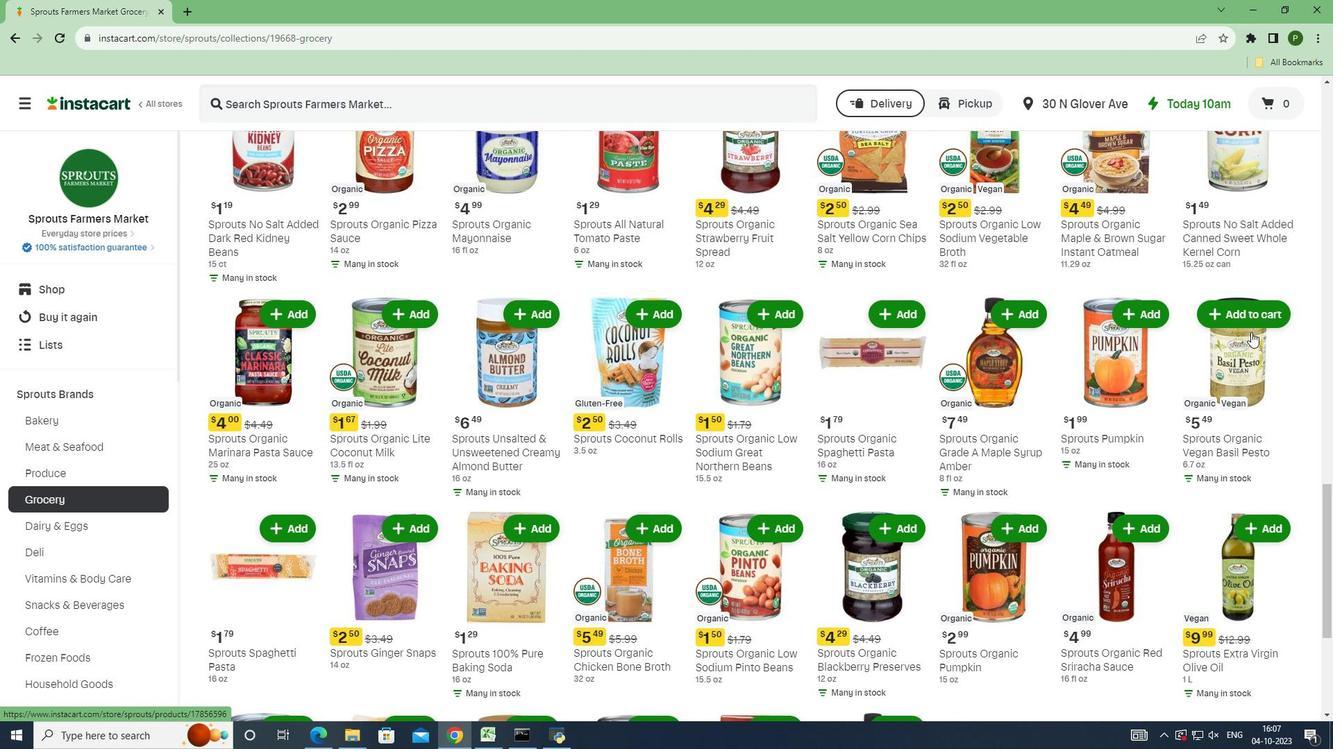 
Action: Mouse scrolled (1251, 331) with delta (0, 0)
Screenshot: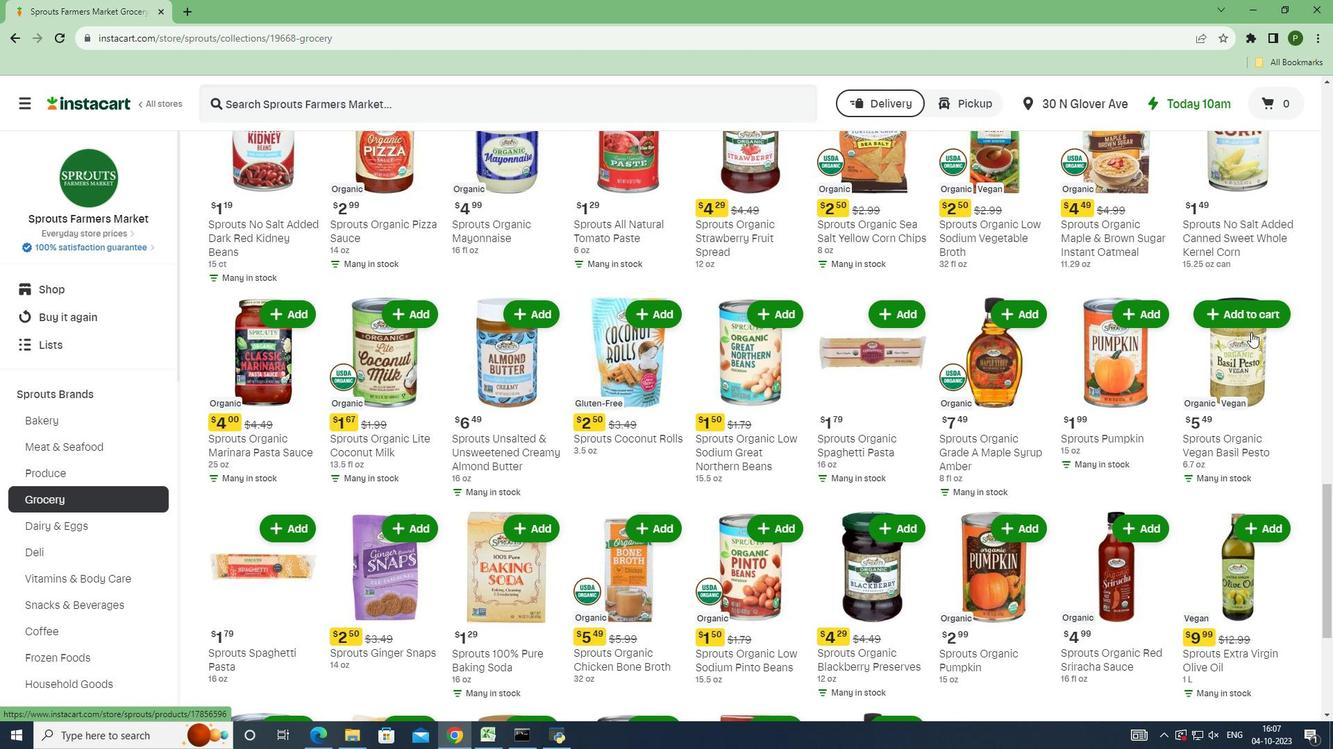 
Action: Mouse scrolled (1251, 331) with delta (0, 0)
Screenshot: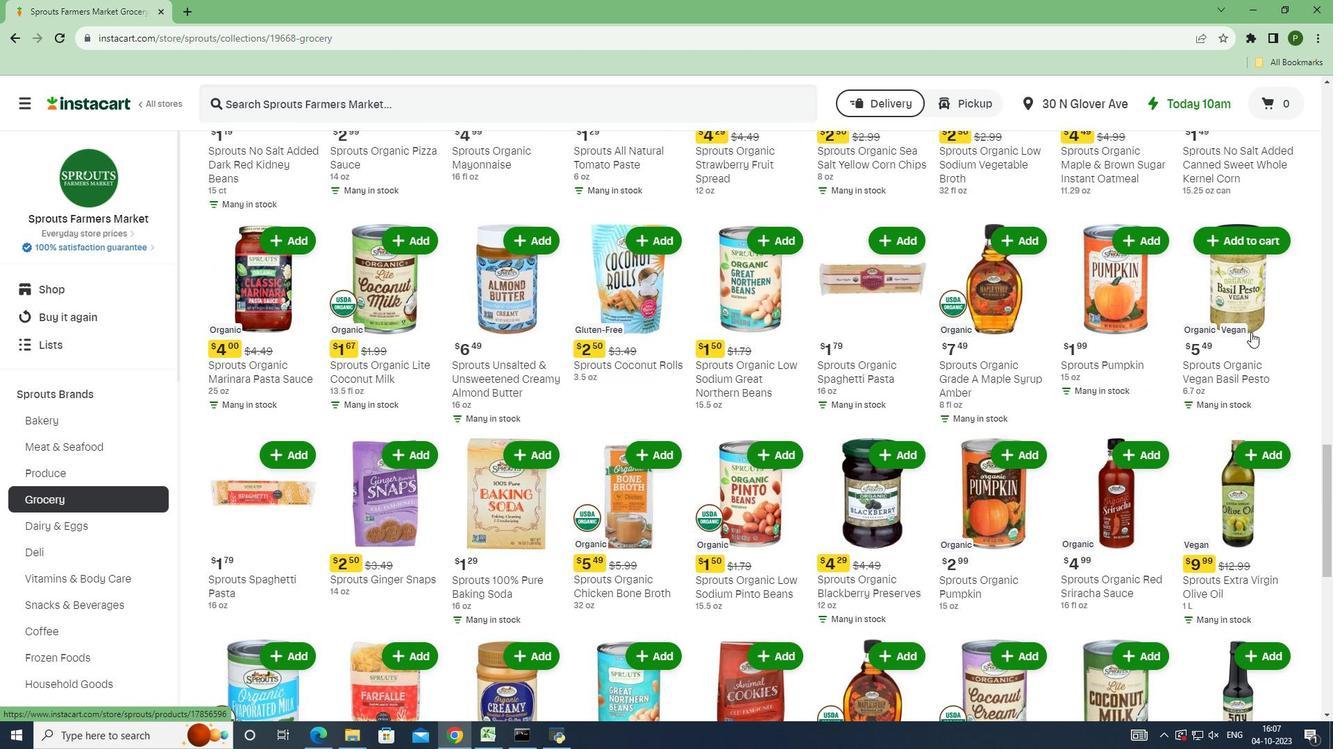 
Action: Mouse scrolled (1251, 331) with delta (0, 0)
Screenshot: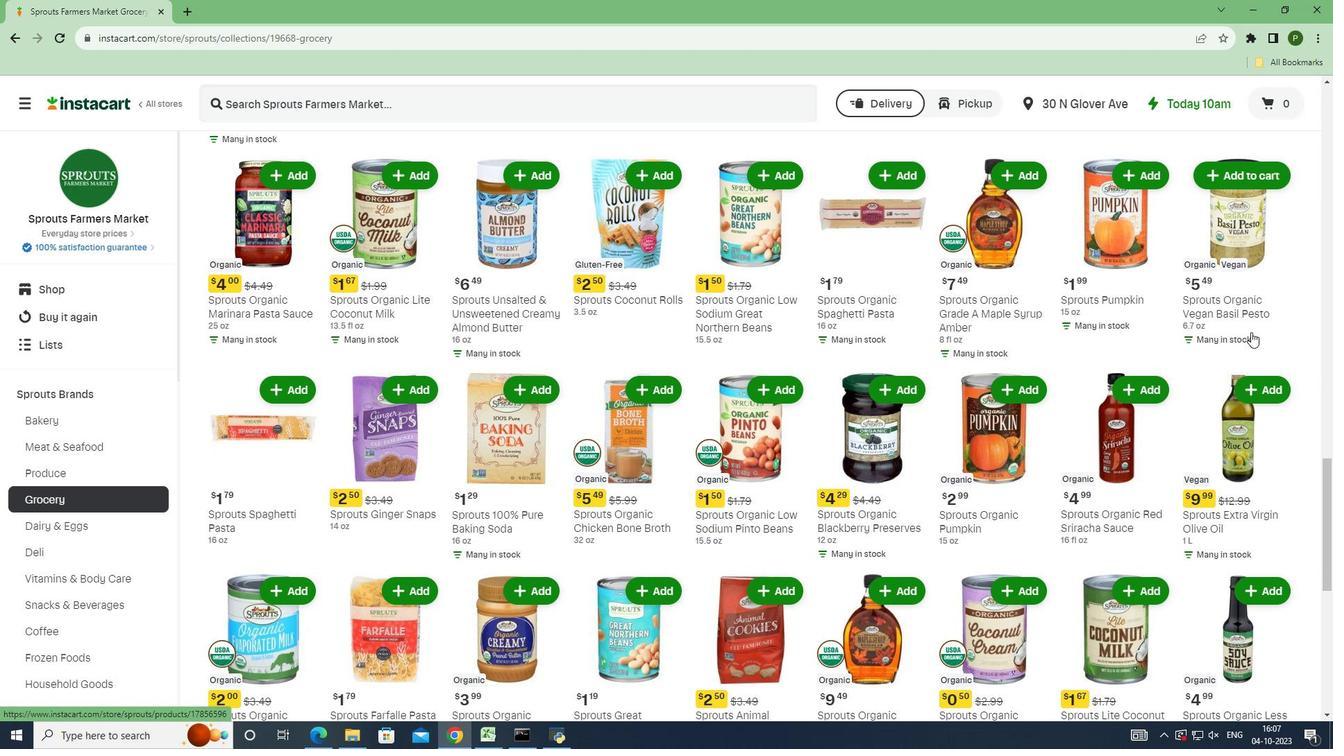 
Action: Mouse moved to (1020, 324)
Screenshot: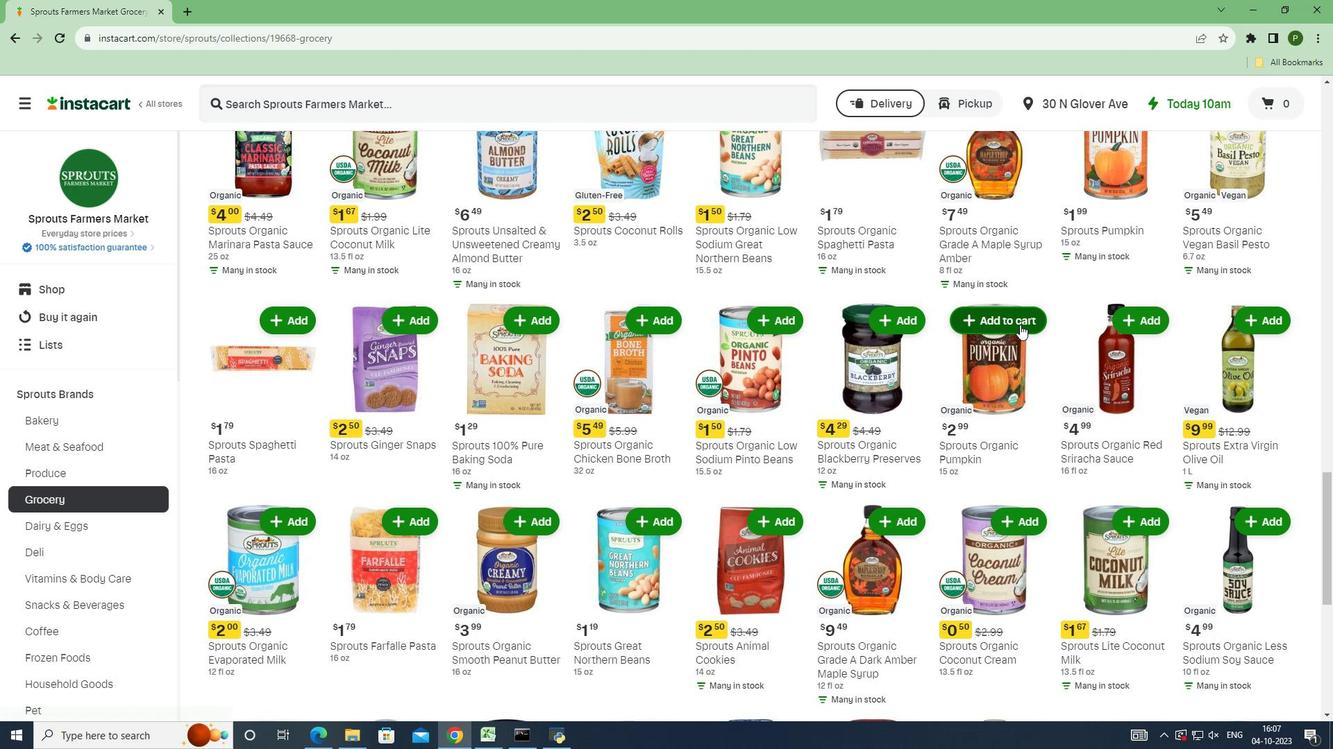 
Action: Mouse pressed left at (1020, 324)
Screenshot: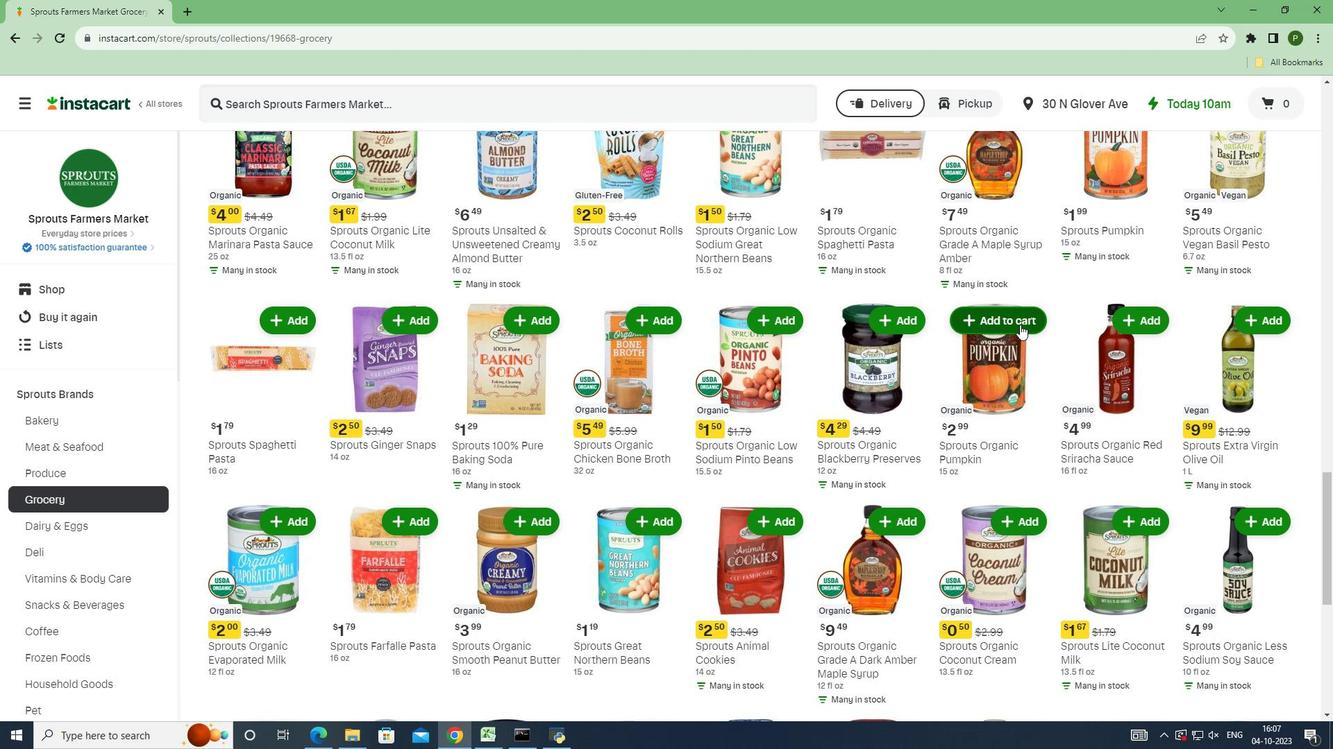 
